 Task: Create a due date automation trigger when advanced on, 2 working days before a card is due add fields with custom field "Resume" set to a number lower or equal to 1 and lower or equal to 10 at 11:00 AM.
Action: Mouse moved to (1377, 111)
Screenshot: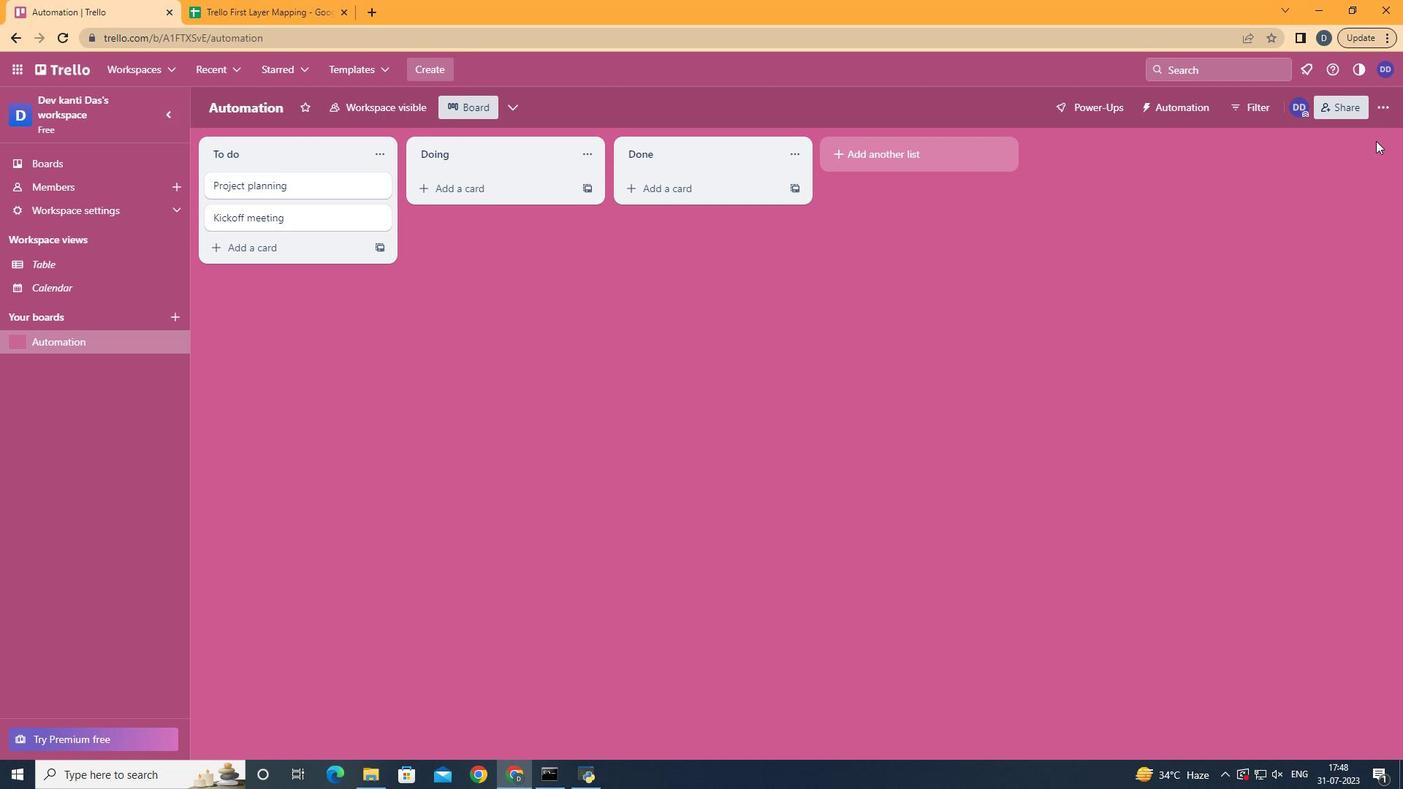 
Action: Mouse pressed left at (1377, 111)
Screenshot: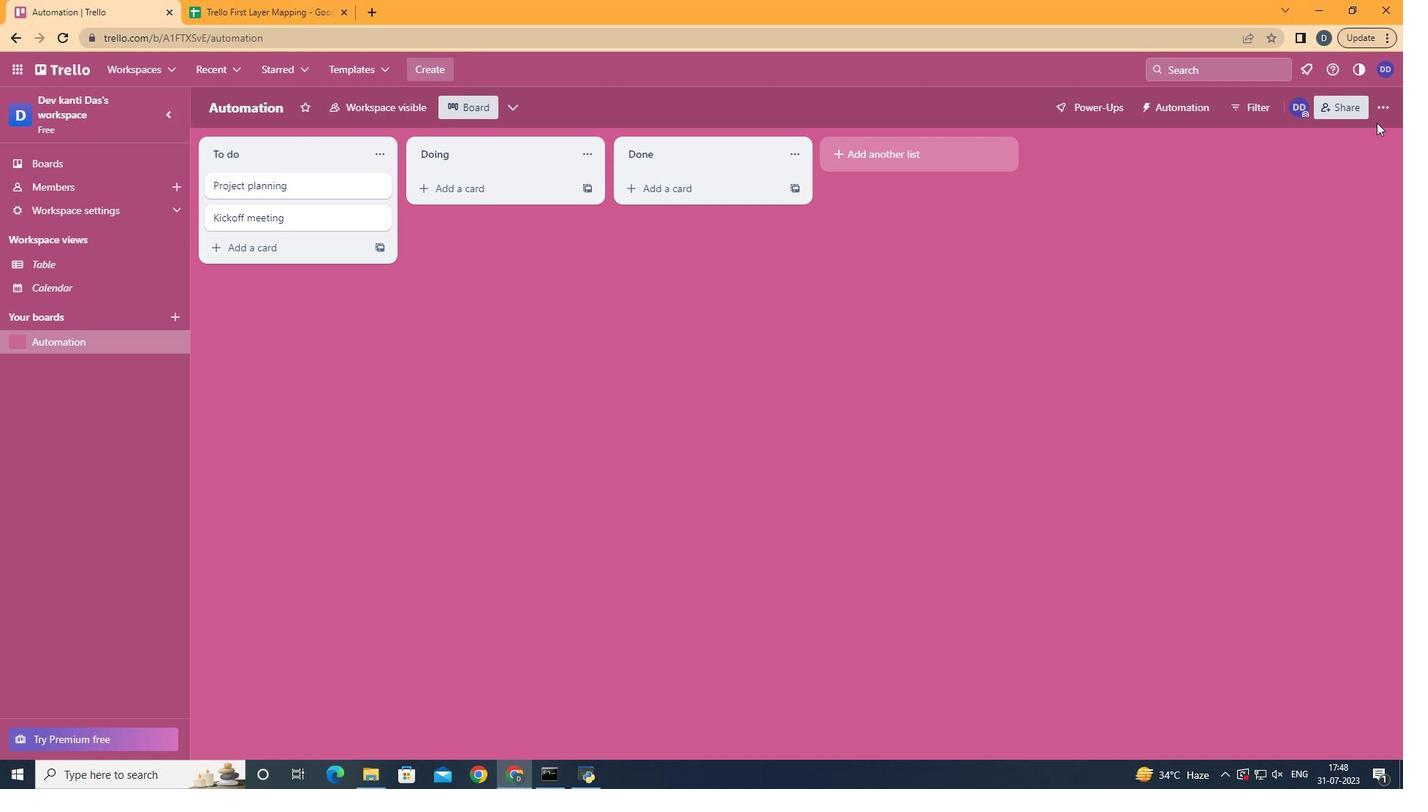 
Action: Mouse moved to (1287, 298)
Screenshot: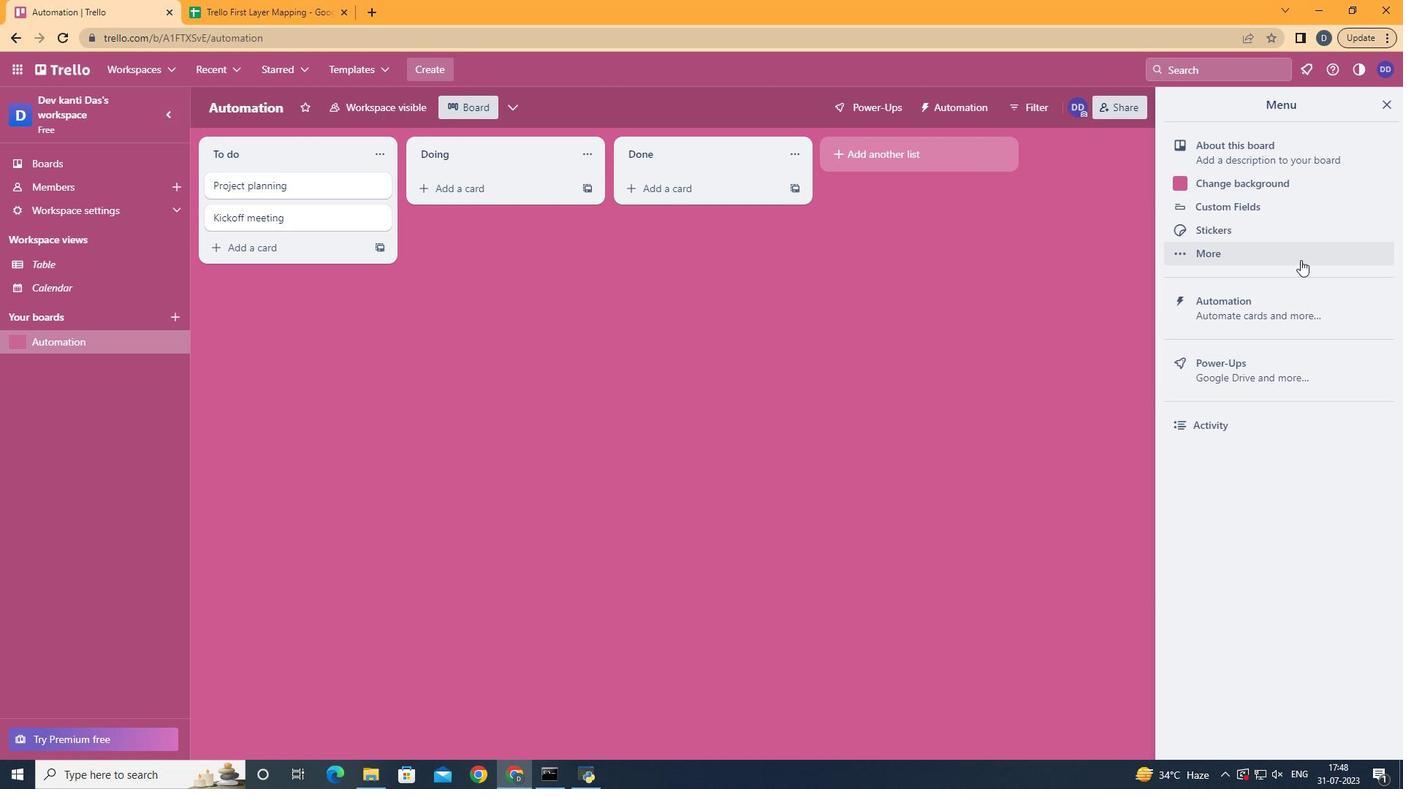 
Action: Mouse pressed left at (1287, 298)
Screenshot: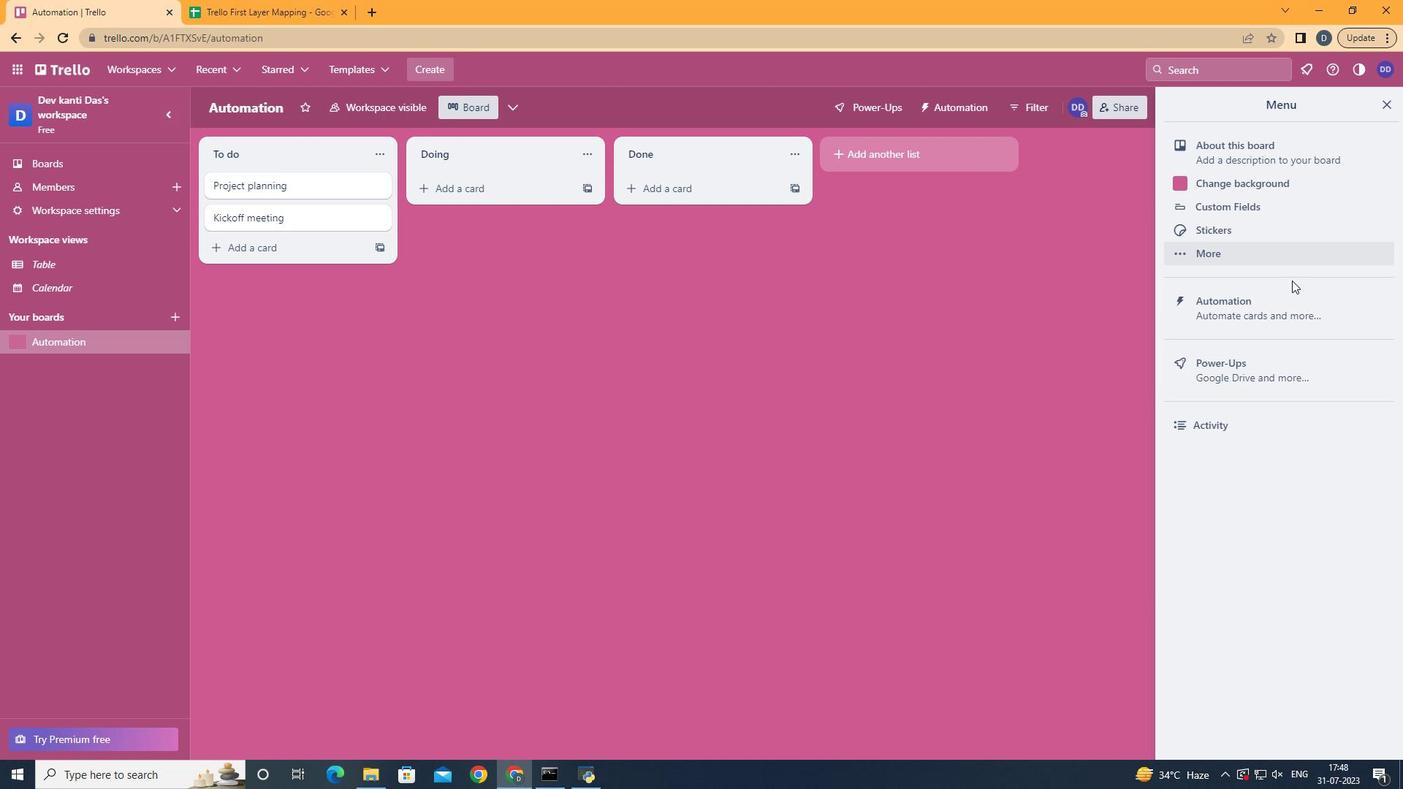 
Action: Mouse moved to (277, 304)
Screenshot: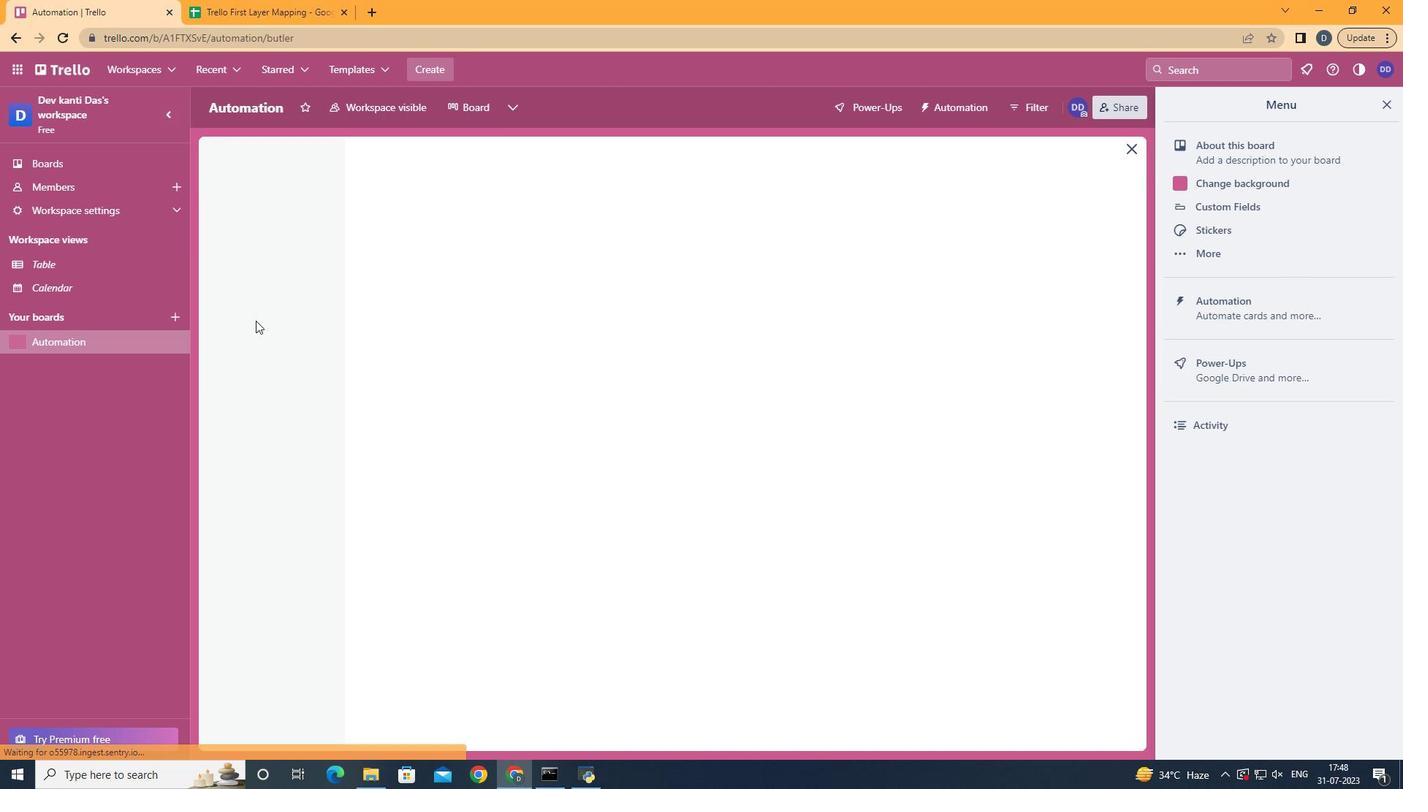 
Action: Mouse pressed left at (277, 304)
Screenshot: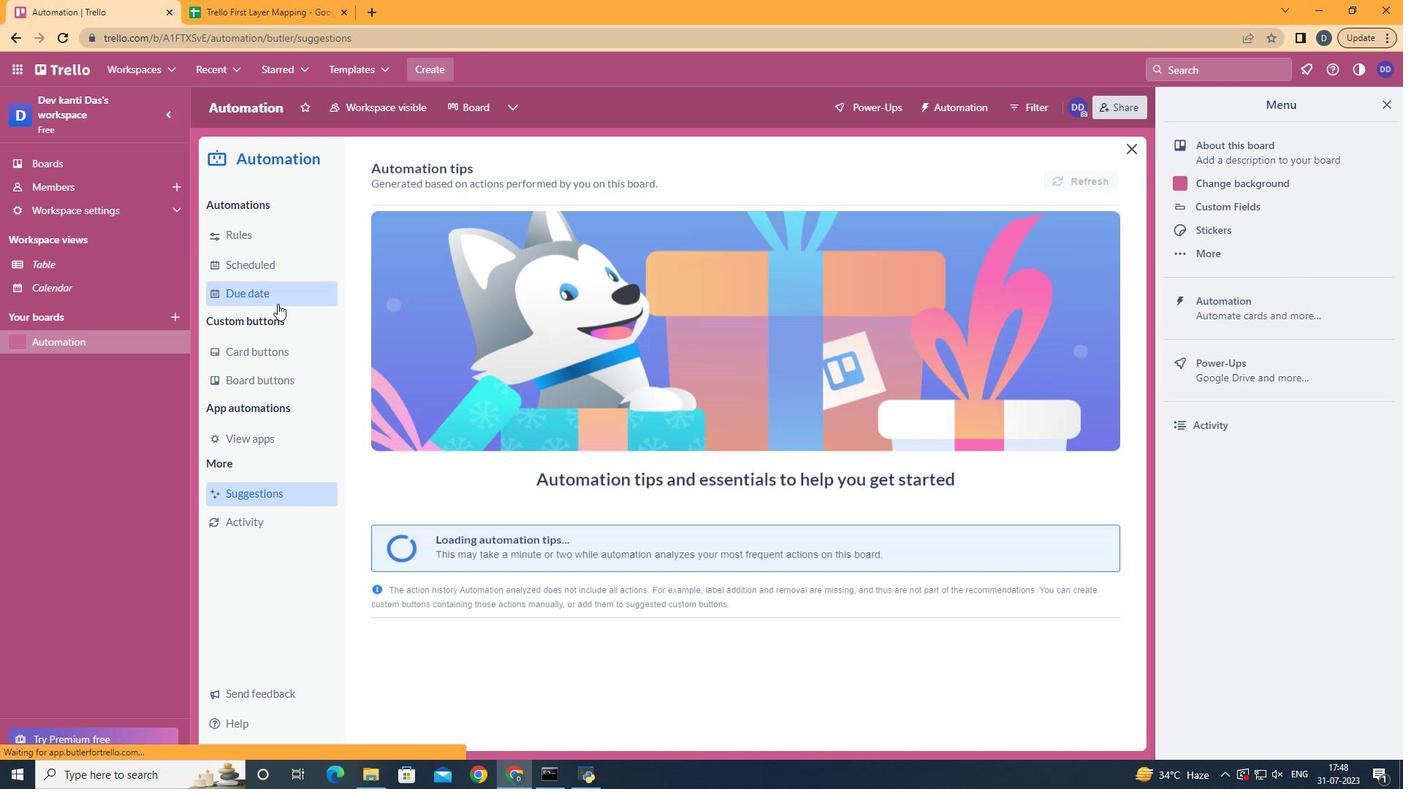 
Action: Mouse moved to (1031, 175)
Screenshot: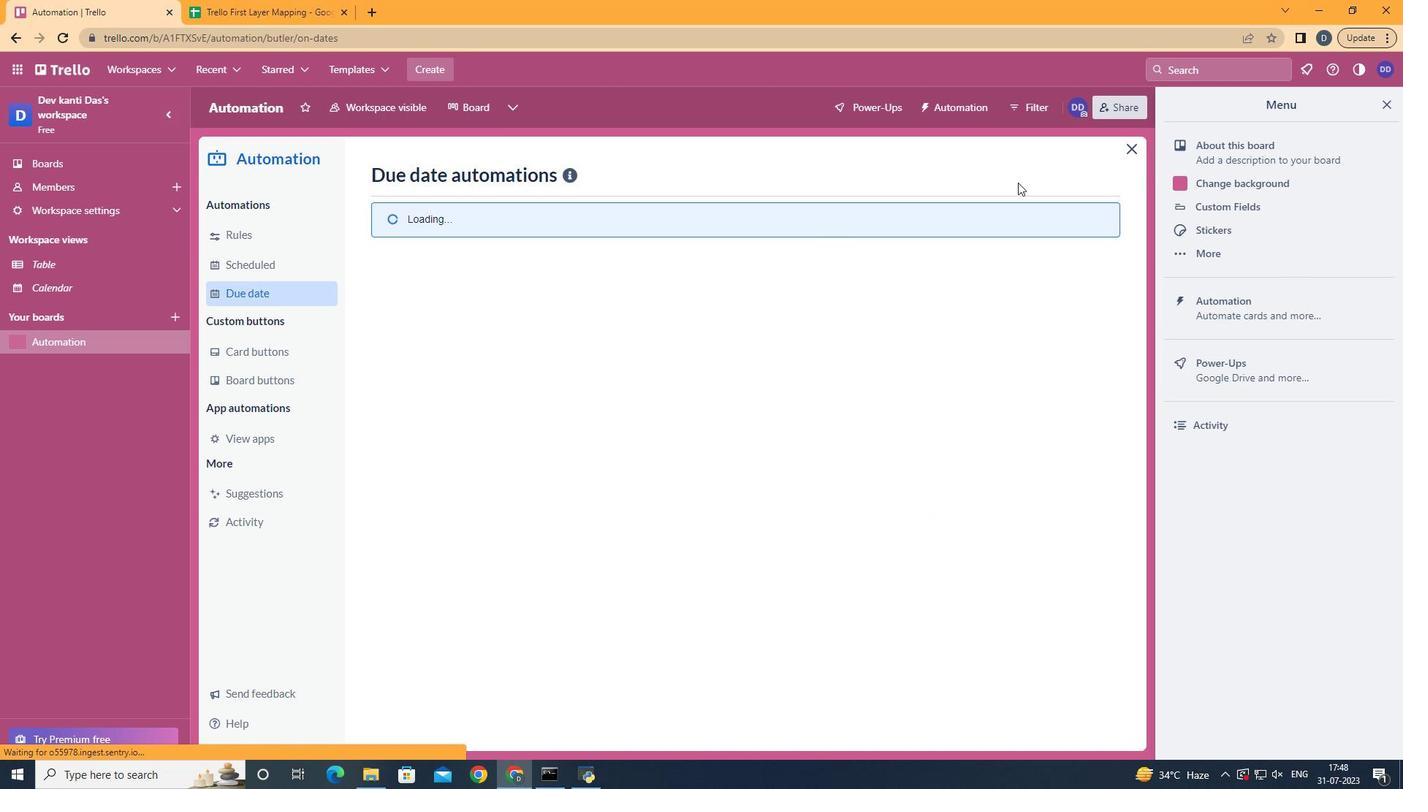 
Action: Mouse pressed left at (1031, 175)
Screenshot: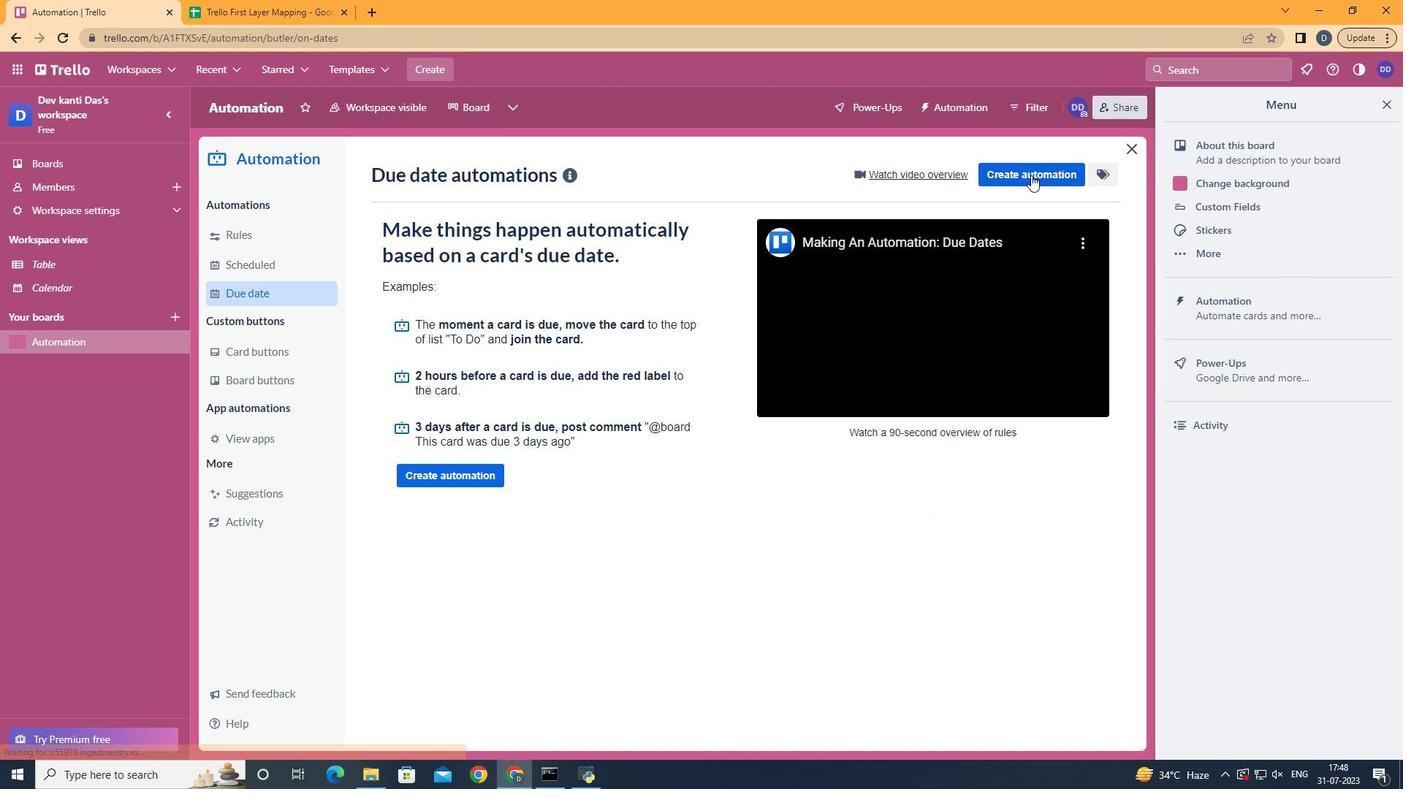
Action: Mouse moved to (768, 314)
Screenshot: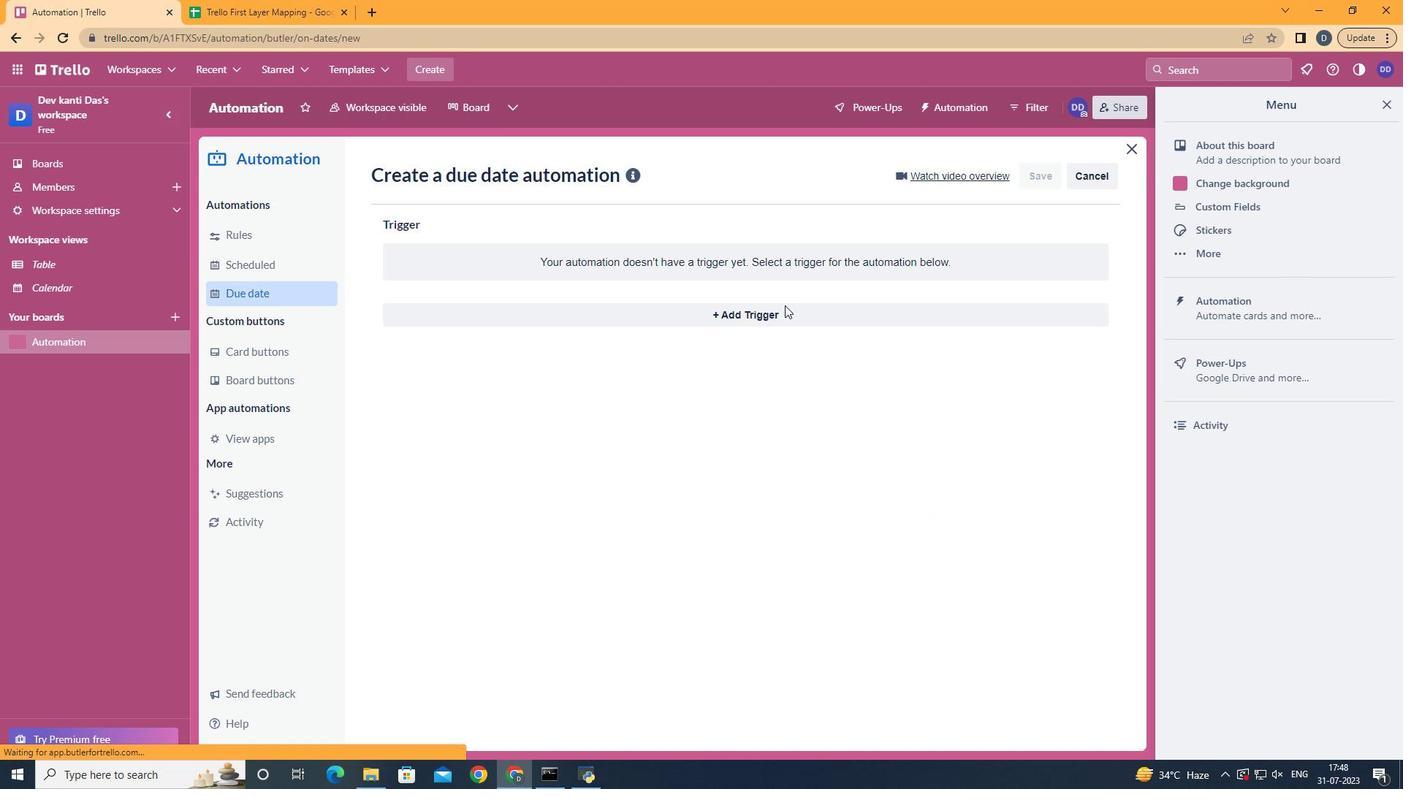 
Action: Mouse pressed left at (768, 314)
Screenshot: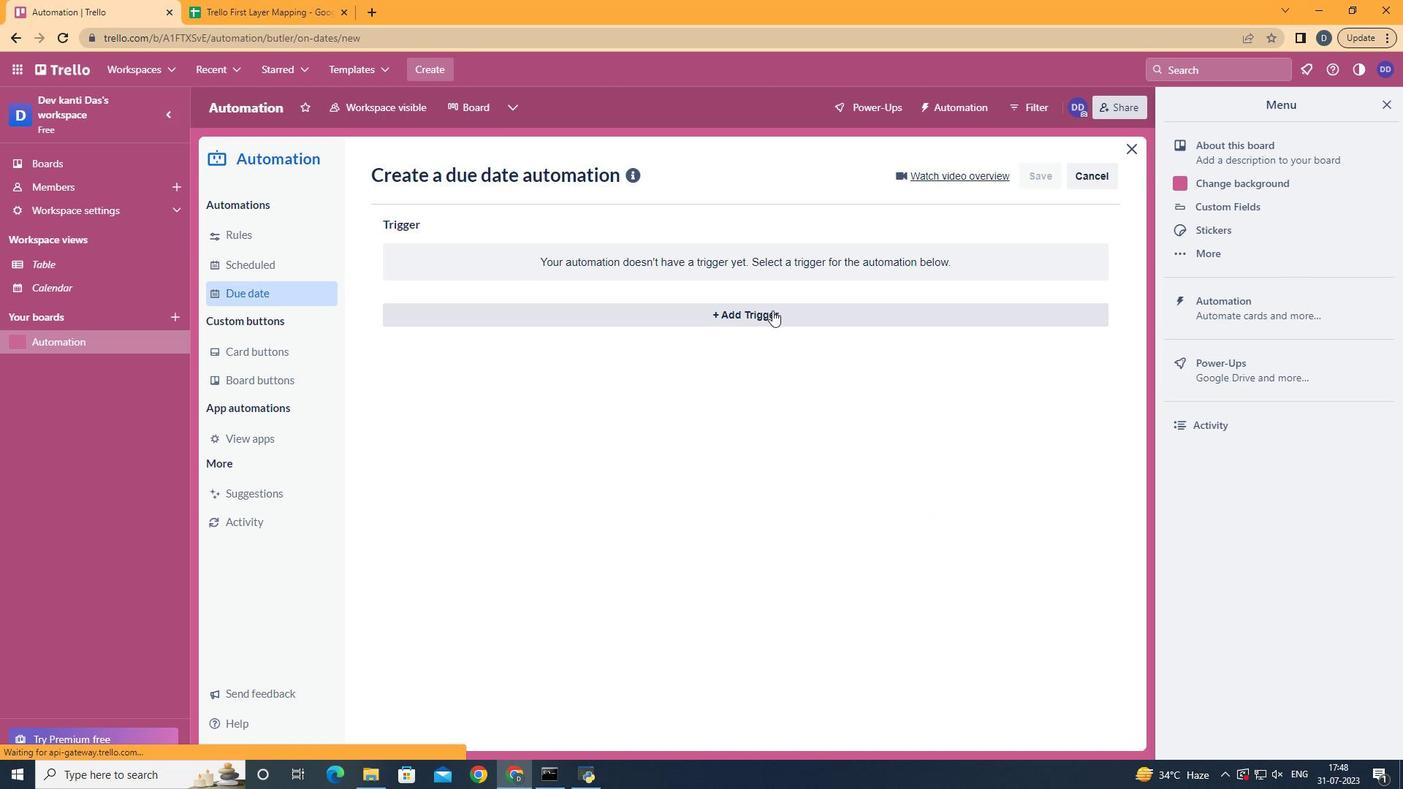 
Action: Mouse moved to (477, 602)
Screenshot: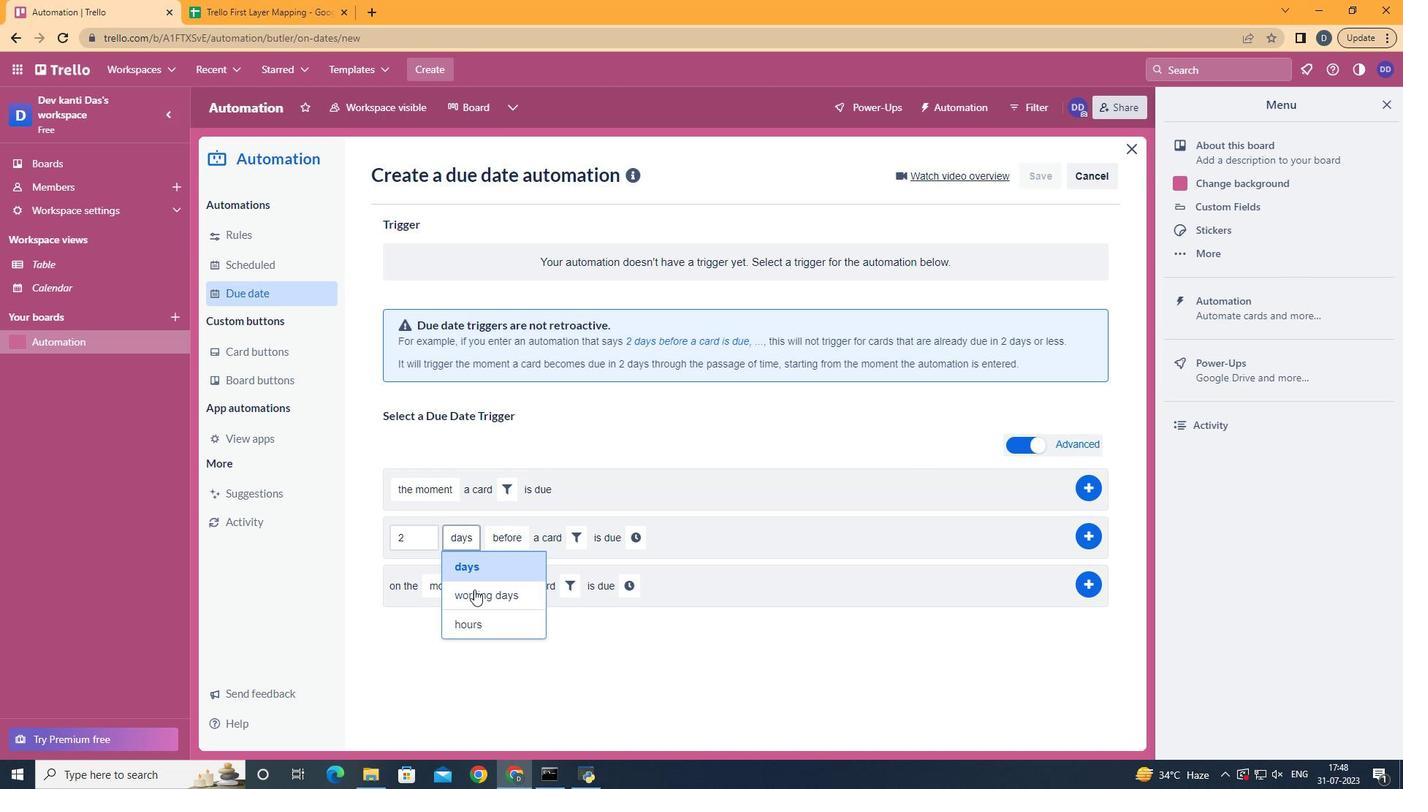 
Action: Mouse pressed left at (477, 602)
Screenshot: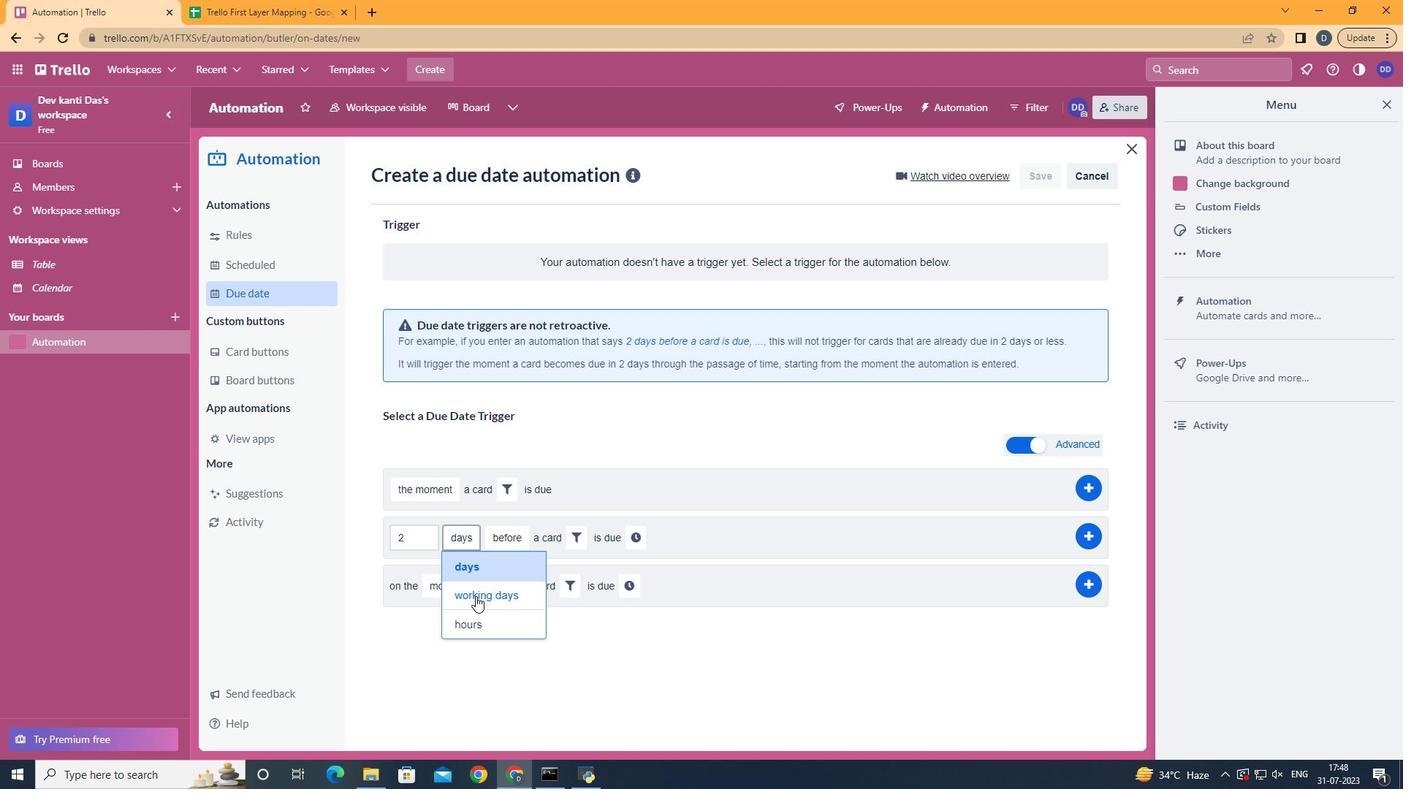
Action: Mouse moved to (622, 545)
Screenshot: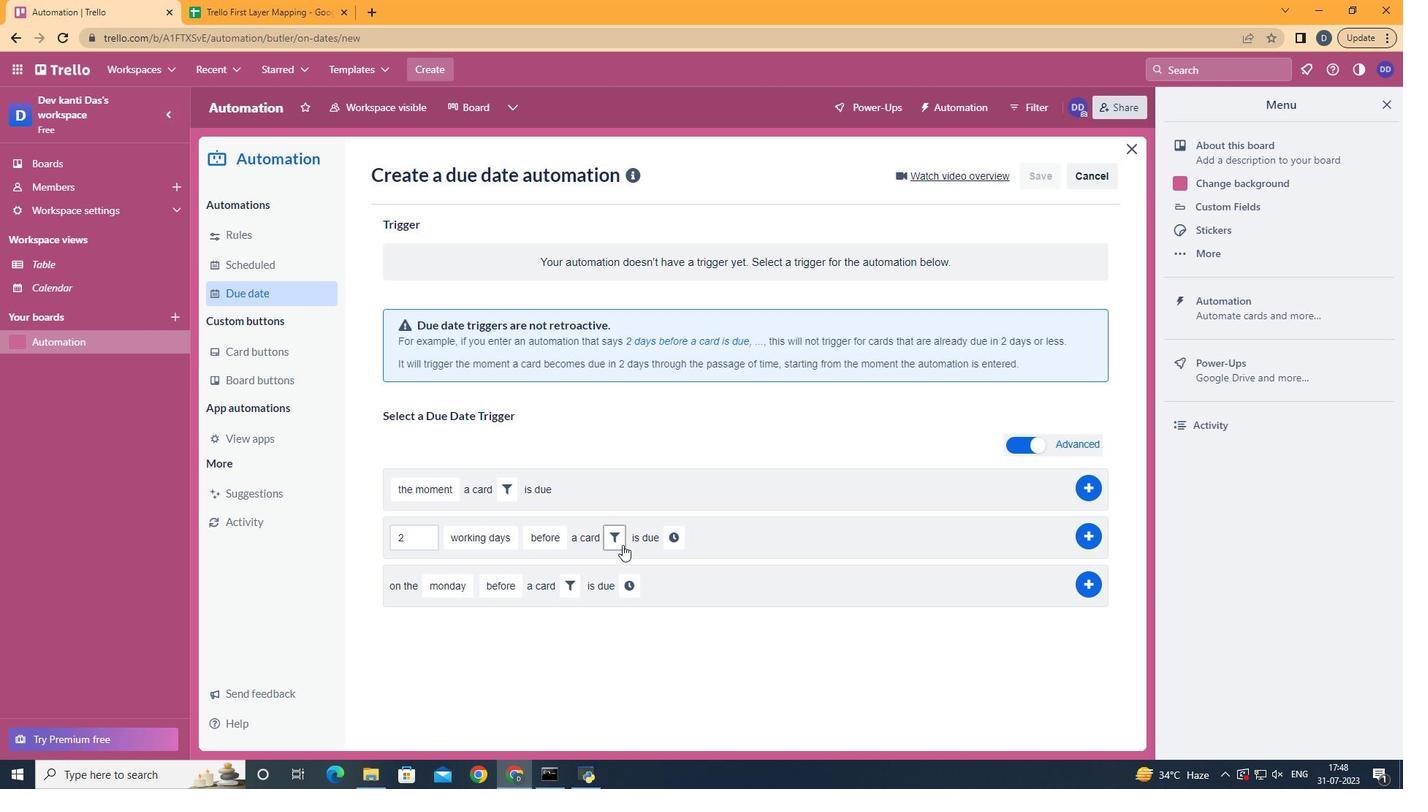 
Action: Mouse pressed left at (622, 545)
Screenshot: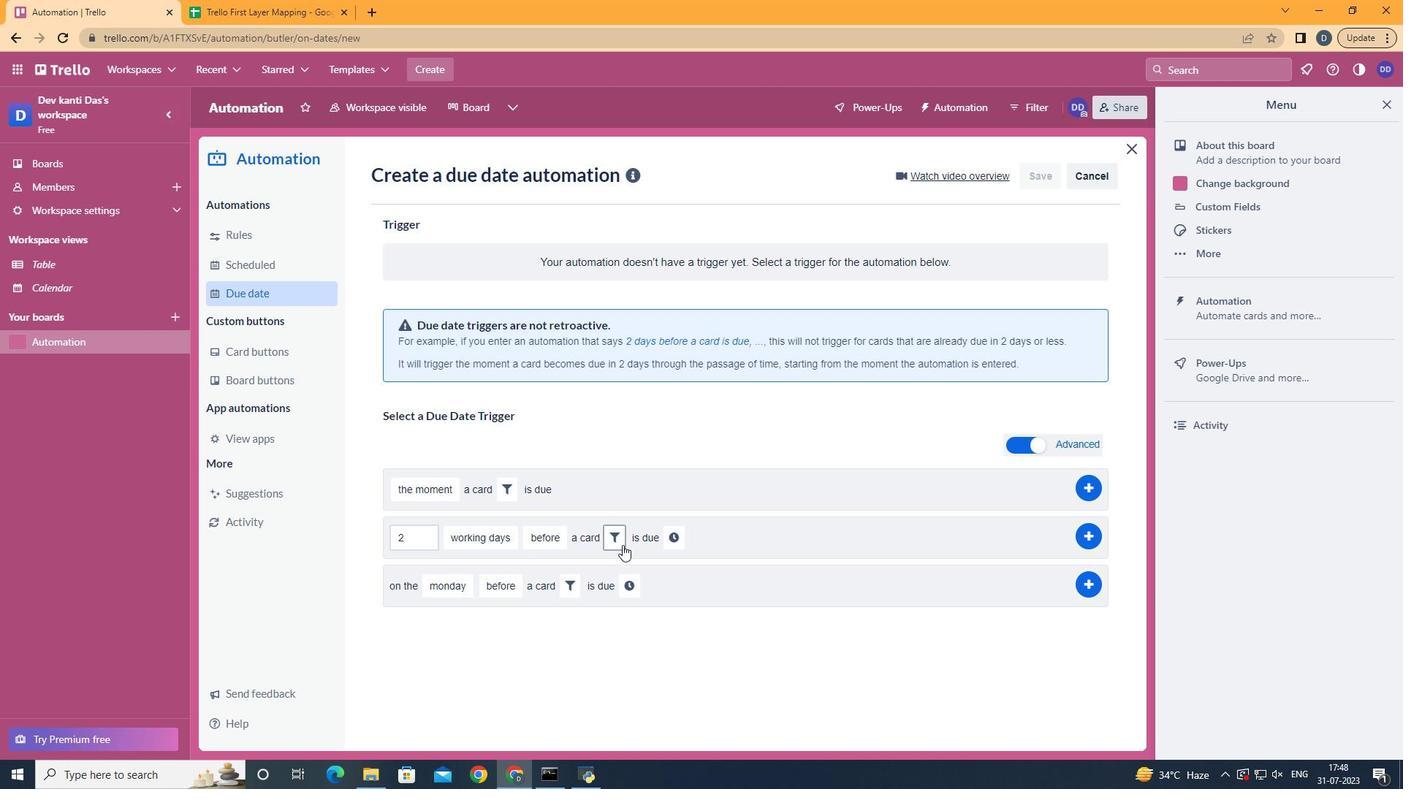 
Action: Mouse moved to (848, 572)
Screenshot: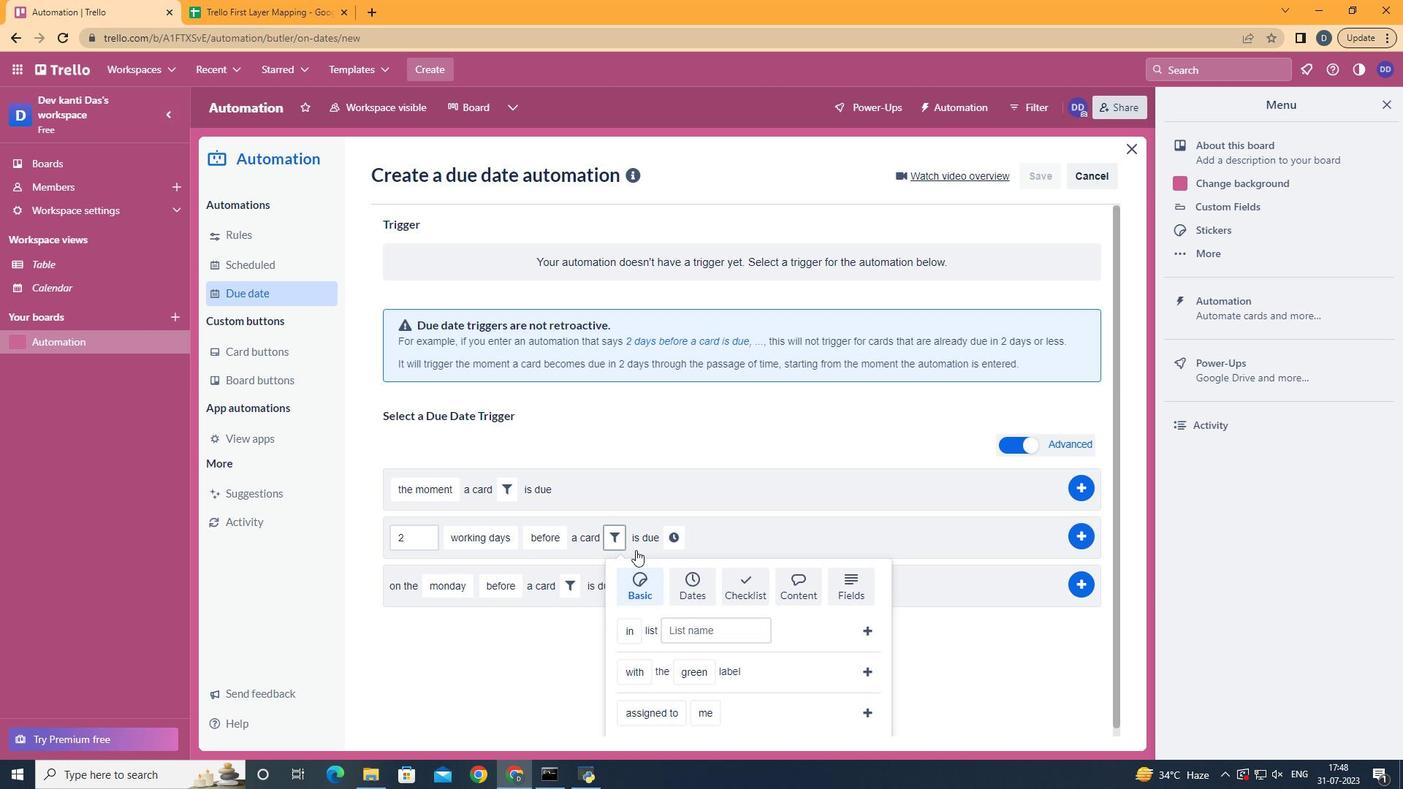
Action: Mouse pressed left at (848, 572)
Screenshot: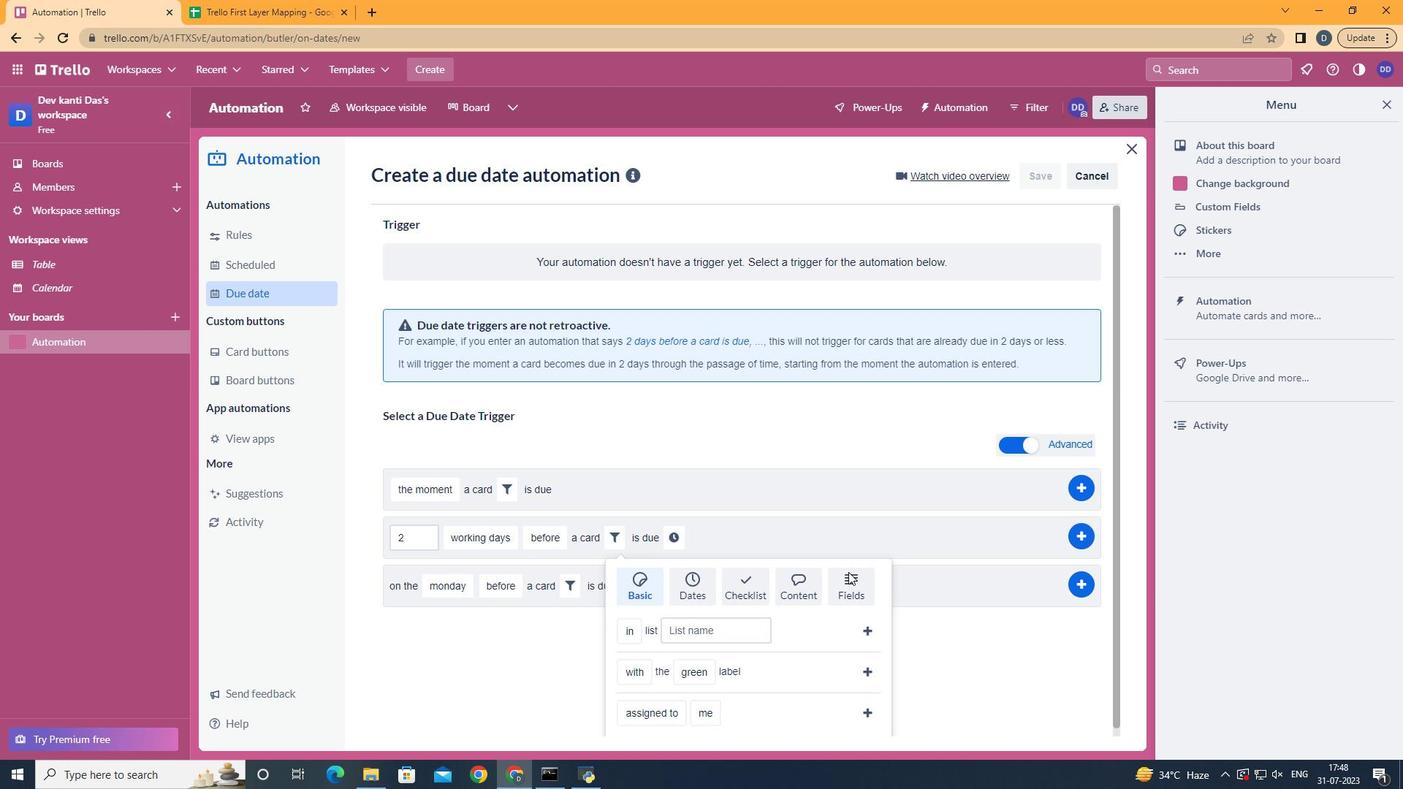 
Action: Mouse scrolled (848, 571) with delta (0, 0)
Screenshot: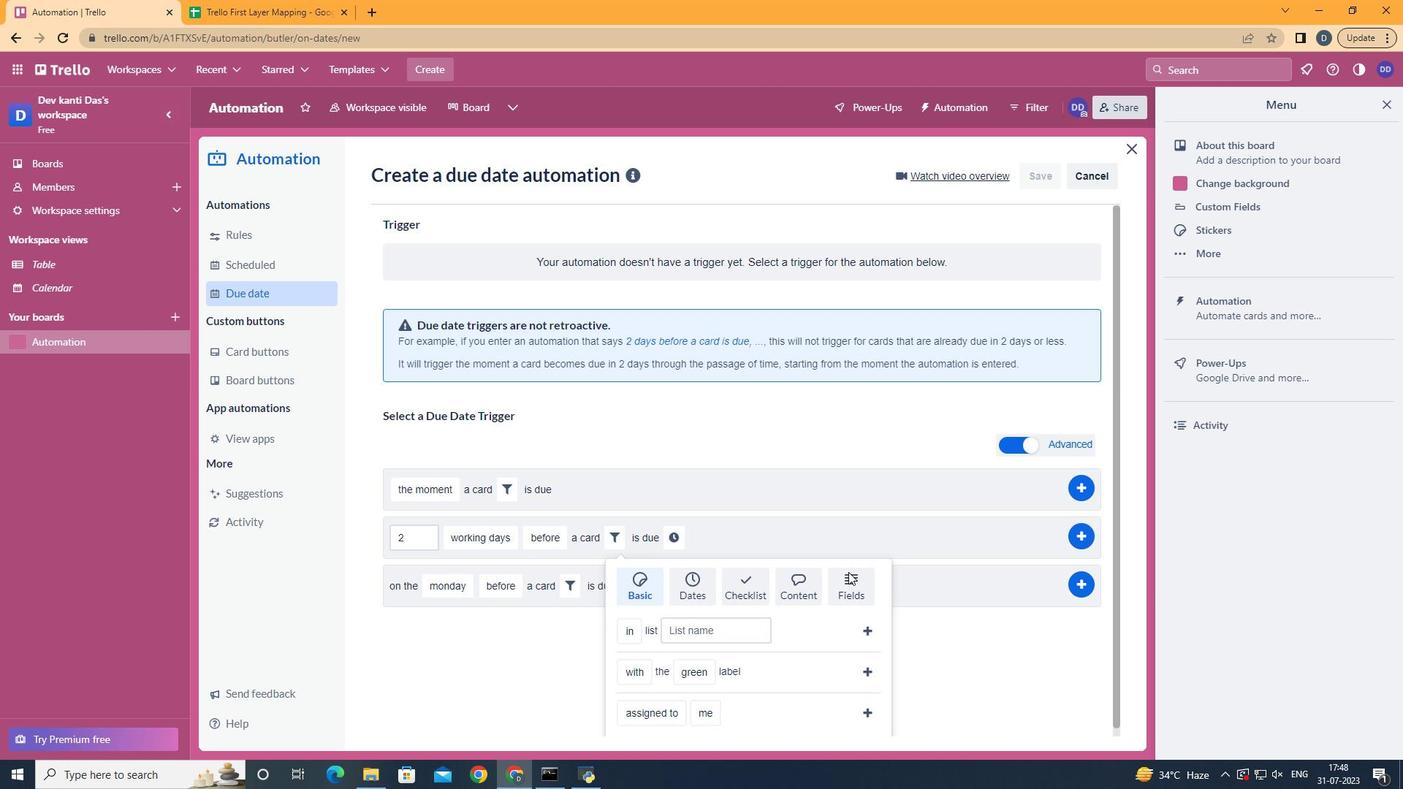
Action: Mouse scrolled (848, 571) with delta (0, 0)
Screenshot: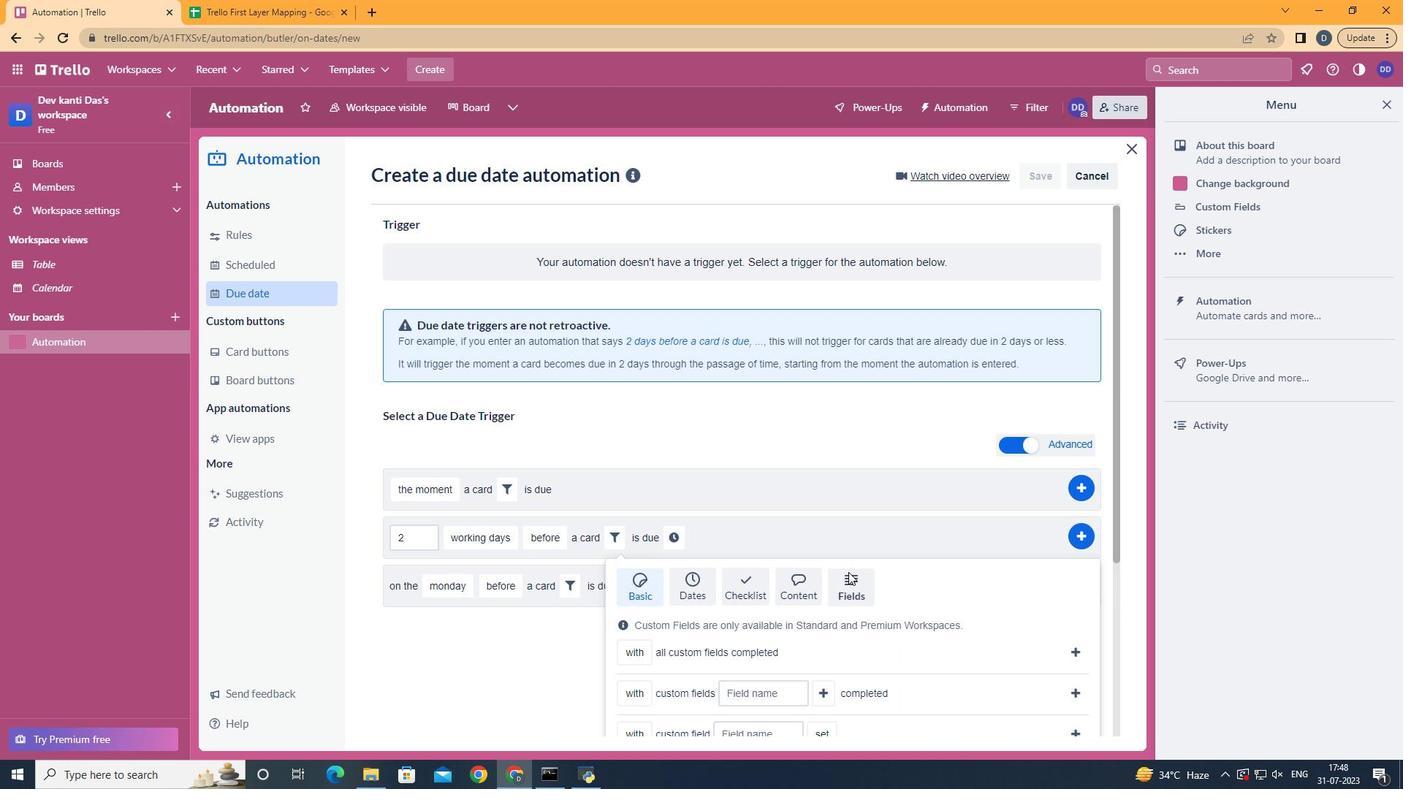 
Action: Mouse scrolled (848, 571) with delta (0, 0)
Screenshot: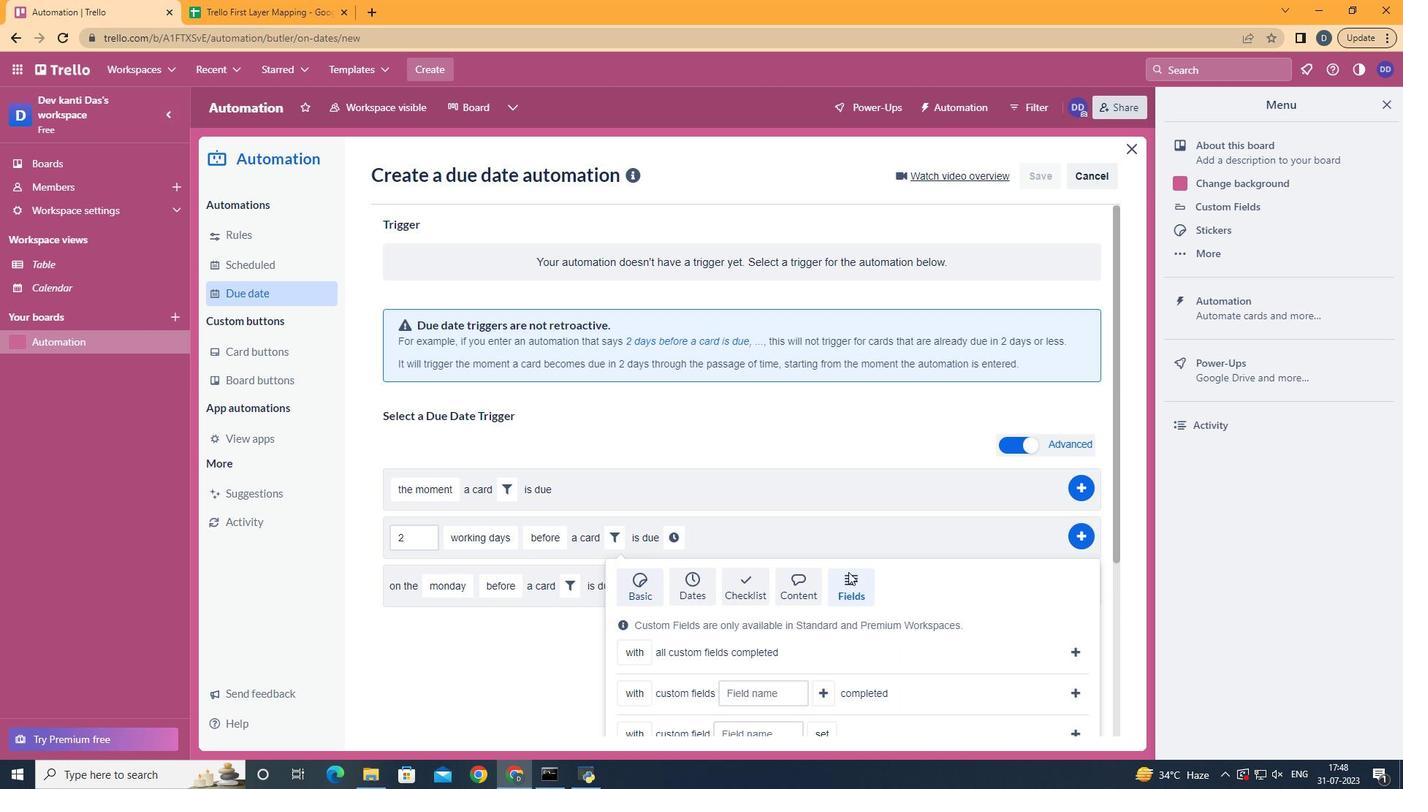 
Action: Mouse scrolled (848, 571) with delta (0, 0)
Screenshot: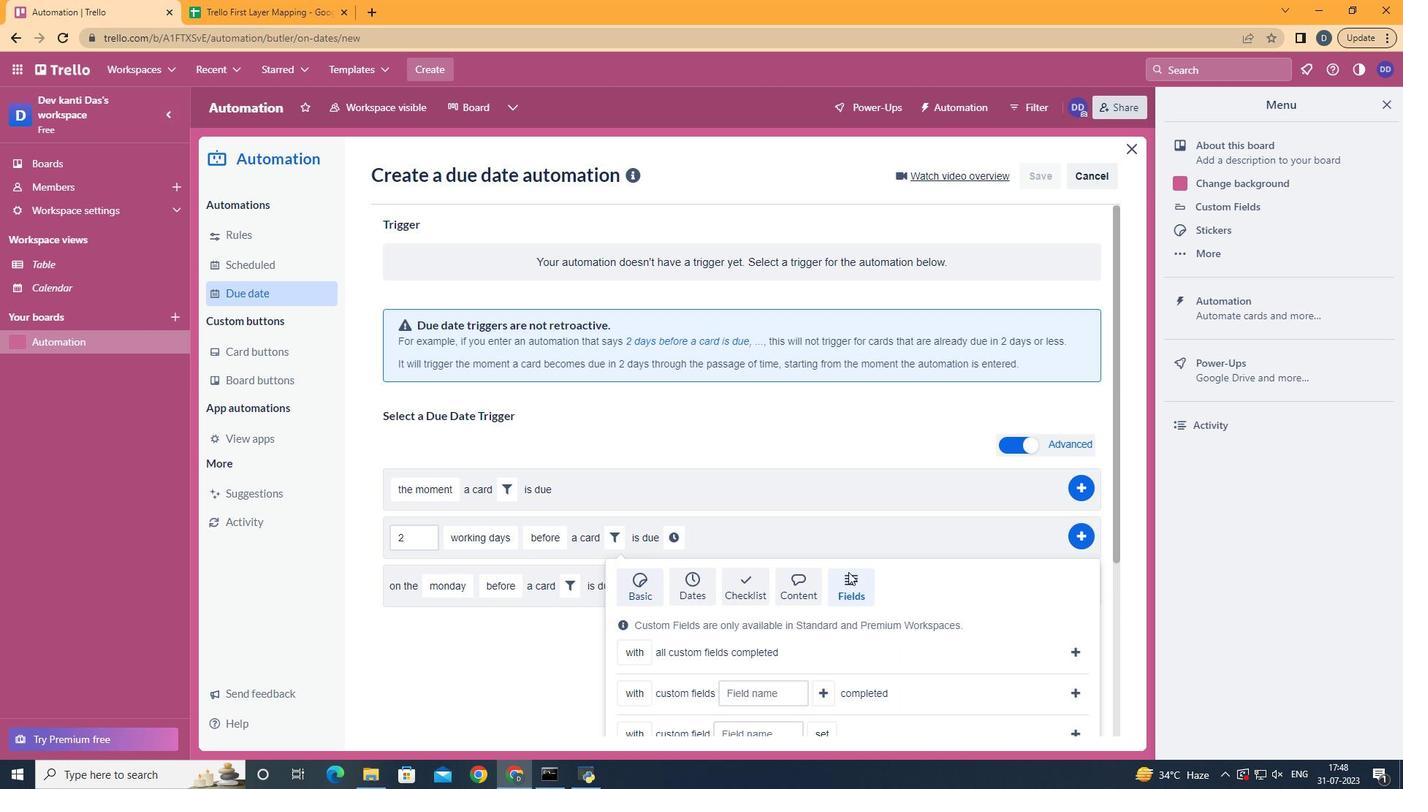 
Action: Mouse scrolled (848, 571) with delta (0, 0)
Screenshot: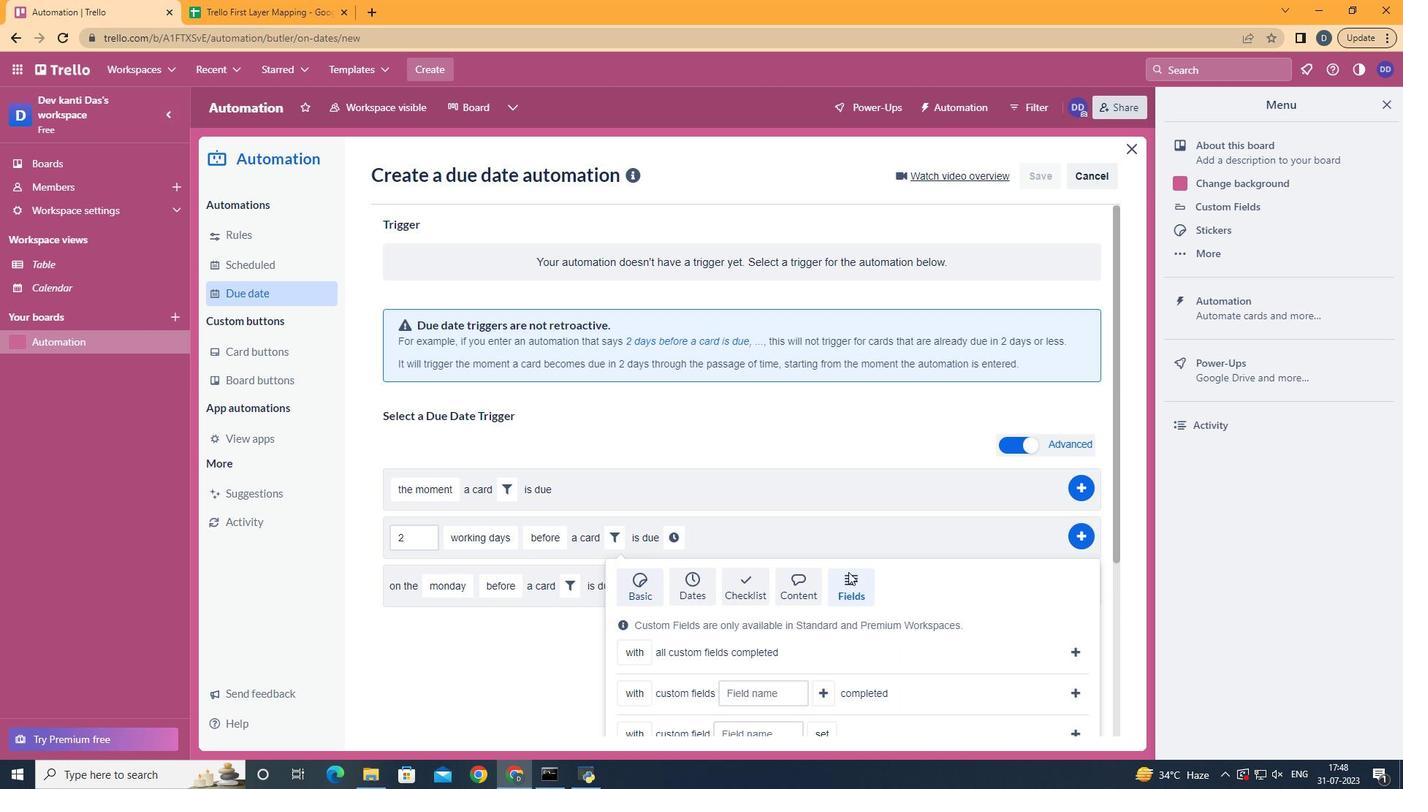 
Action: Mouse moved to (854, 567)
Screenshot: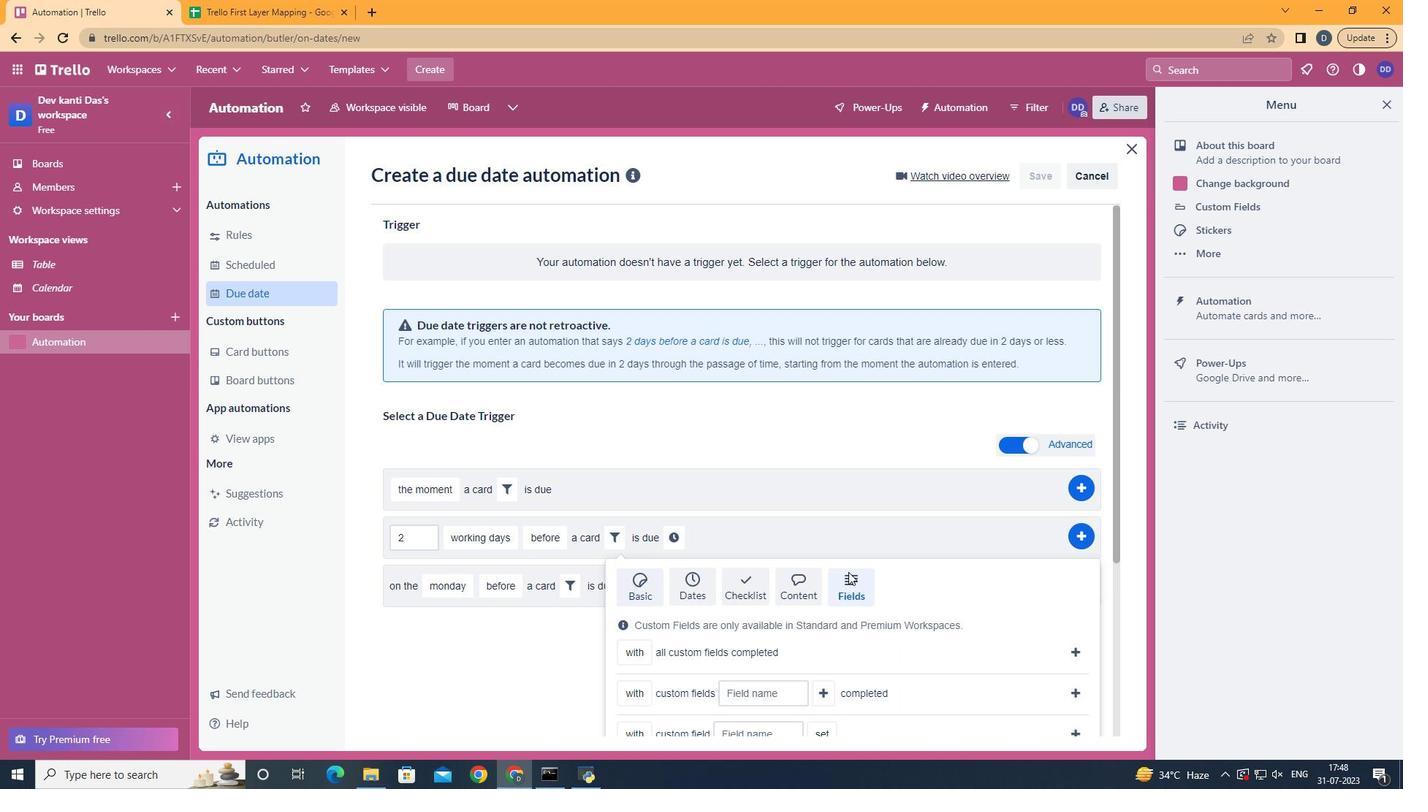
Action: Mouse scrolled (854, 566) with delta (0, 0)
Screenshot: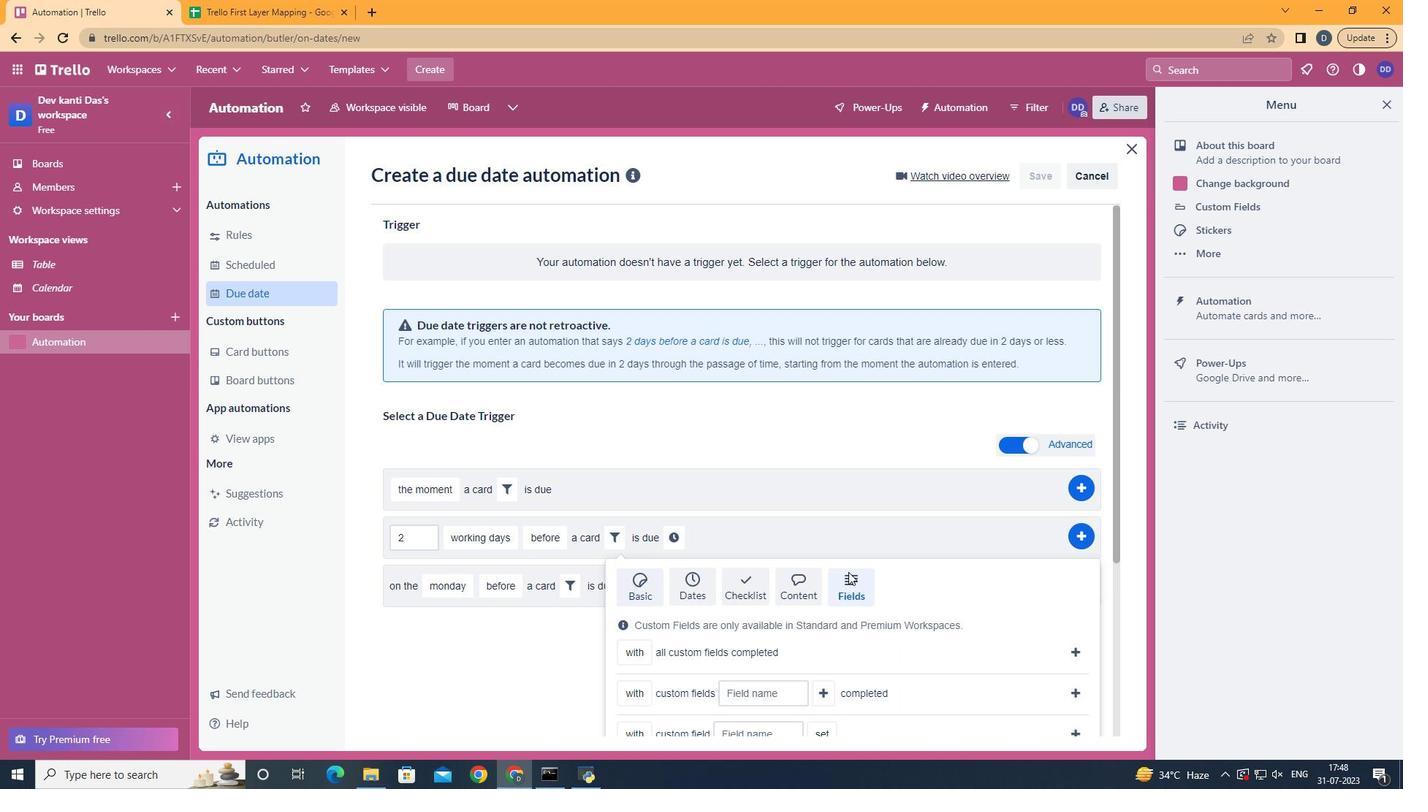 
Action: Mouse moved to (768, 594)
Screenshot: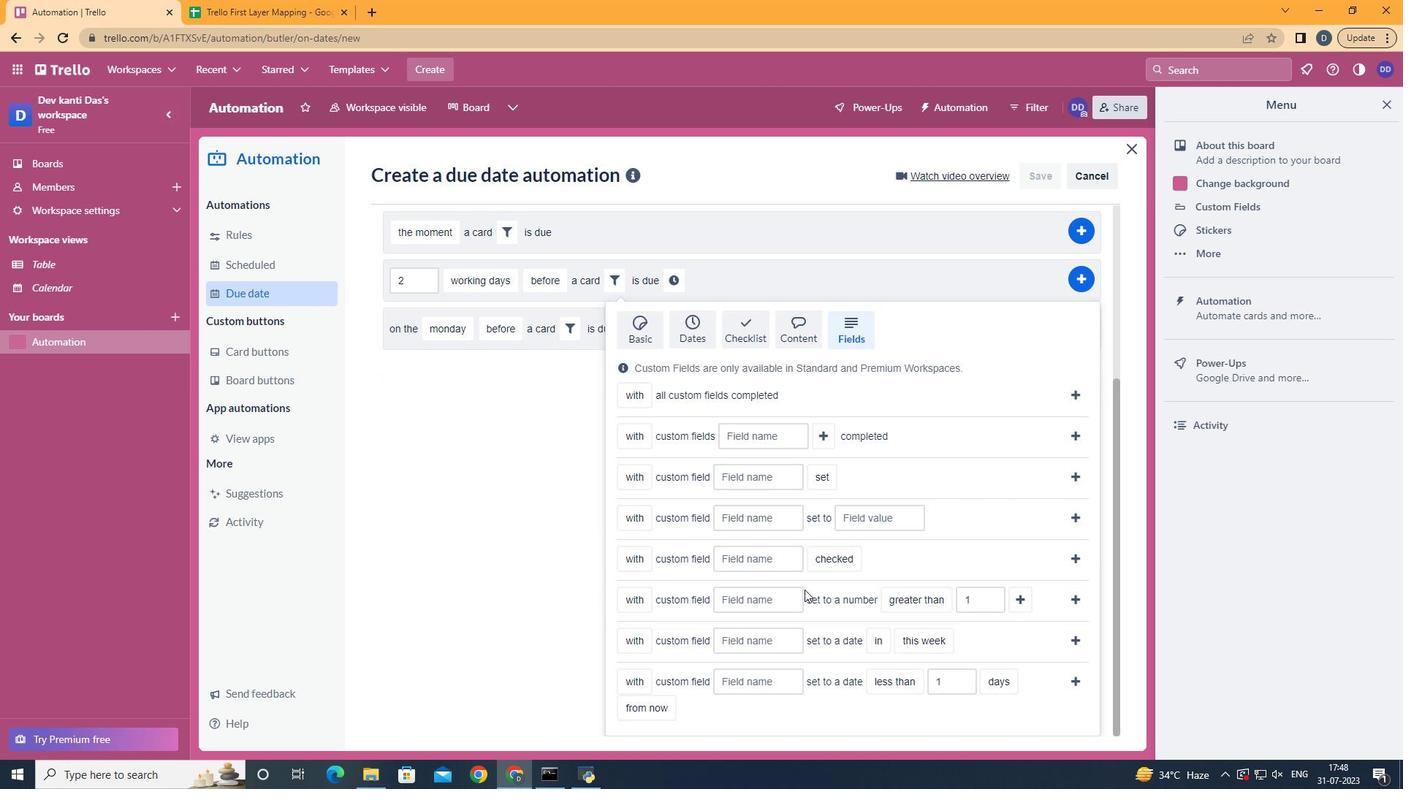 
Action: Mouse pressed left at (768, 594)
Screenshot: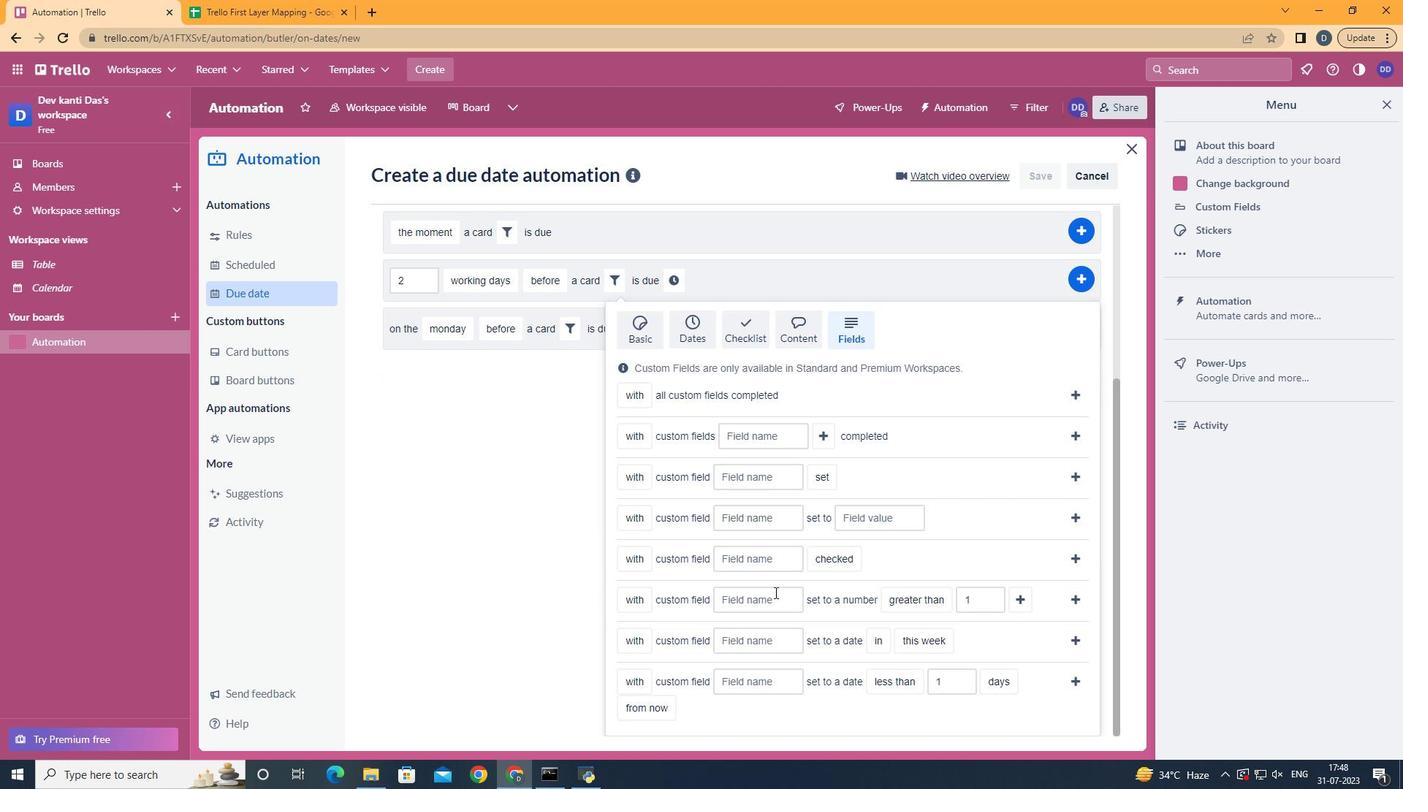 
Action: Key pressed <Key.shift>Resume
Screenshot: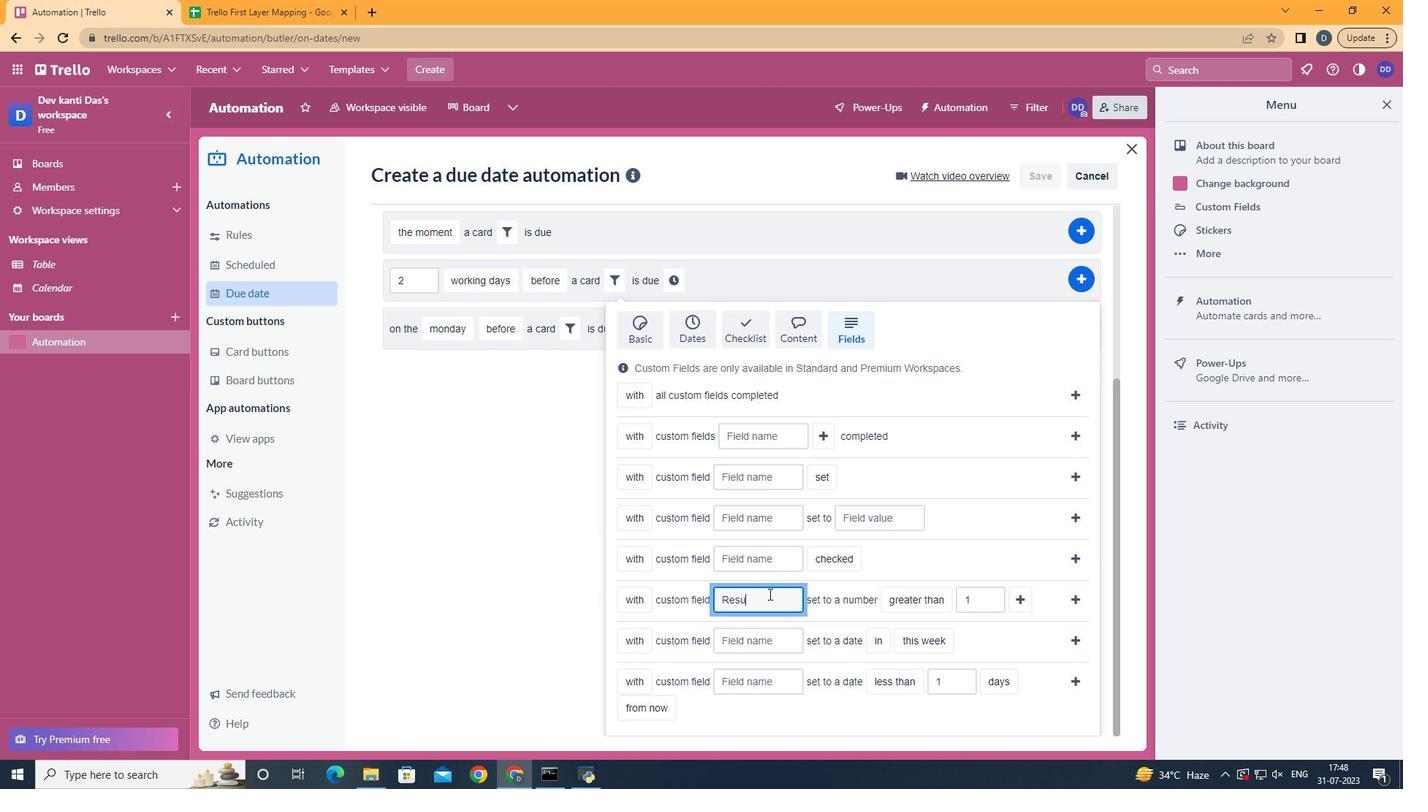 
Action: Mouse moved to (928, 712)
Screenshot: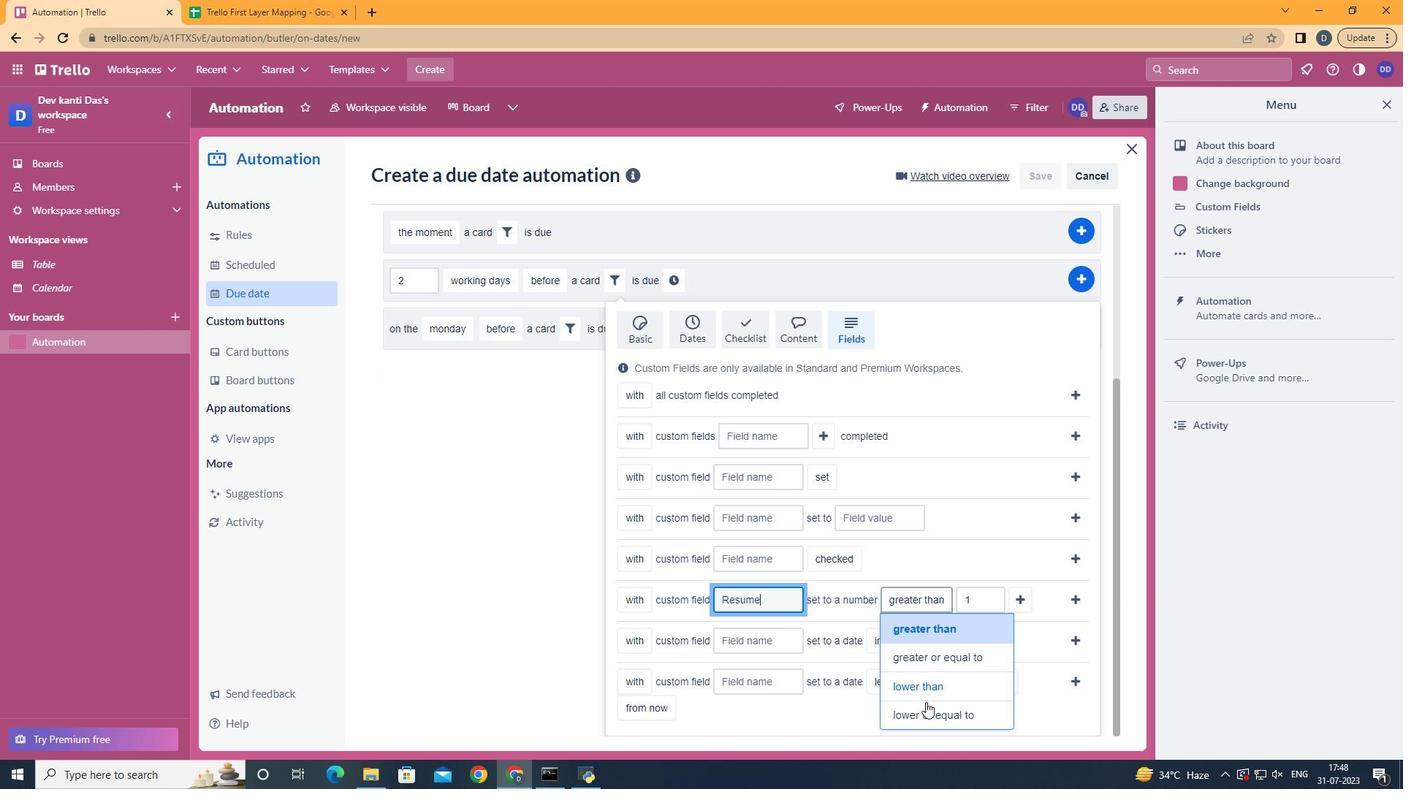 
Action: Mouse pressed left at (928, 712)
Screenshot: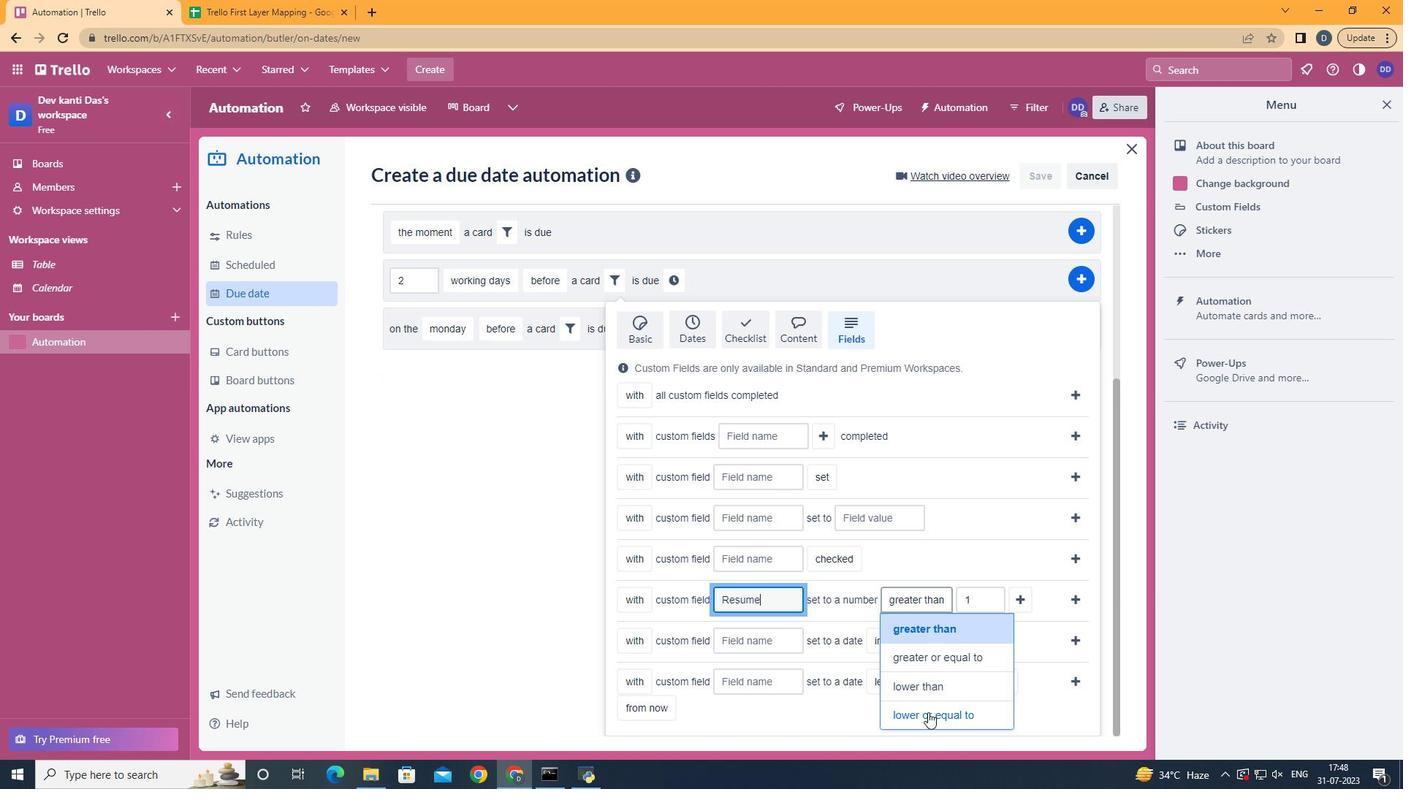 
Action: Mouse moved to (627, 629)
Screenshot: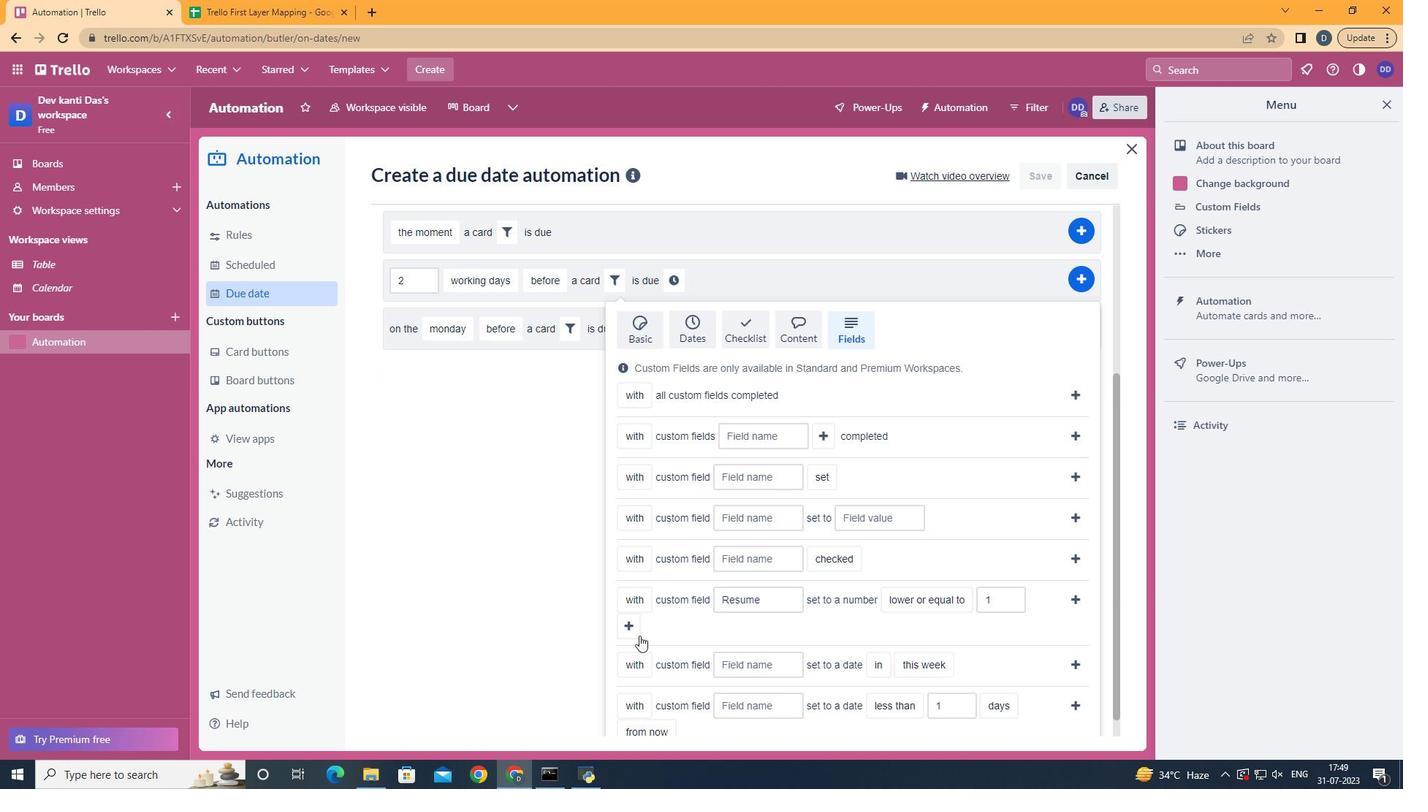
Action: Mouse pressed left at (627, 629)
Screenshot: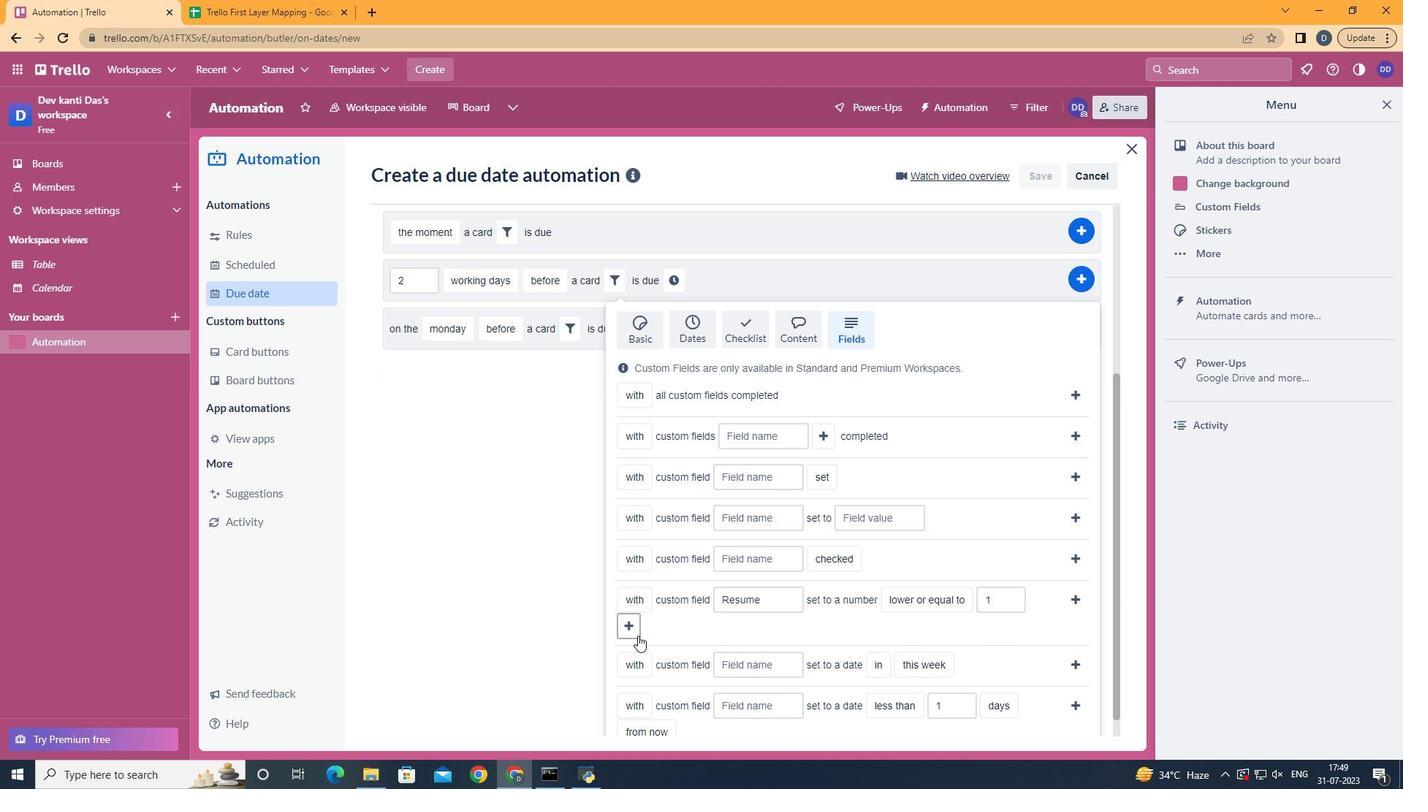 
Action: Mouse moved to (700, 548)
Screenshot: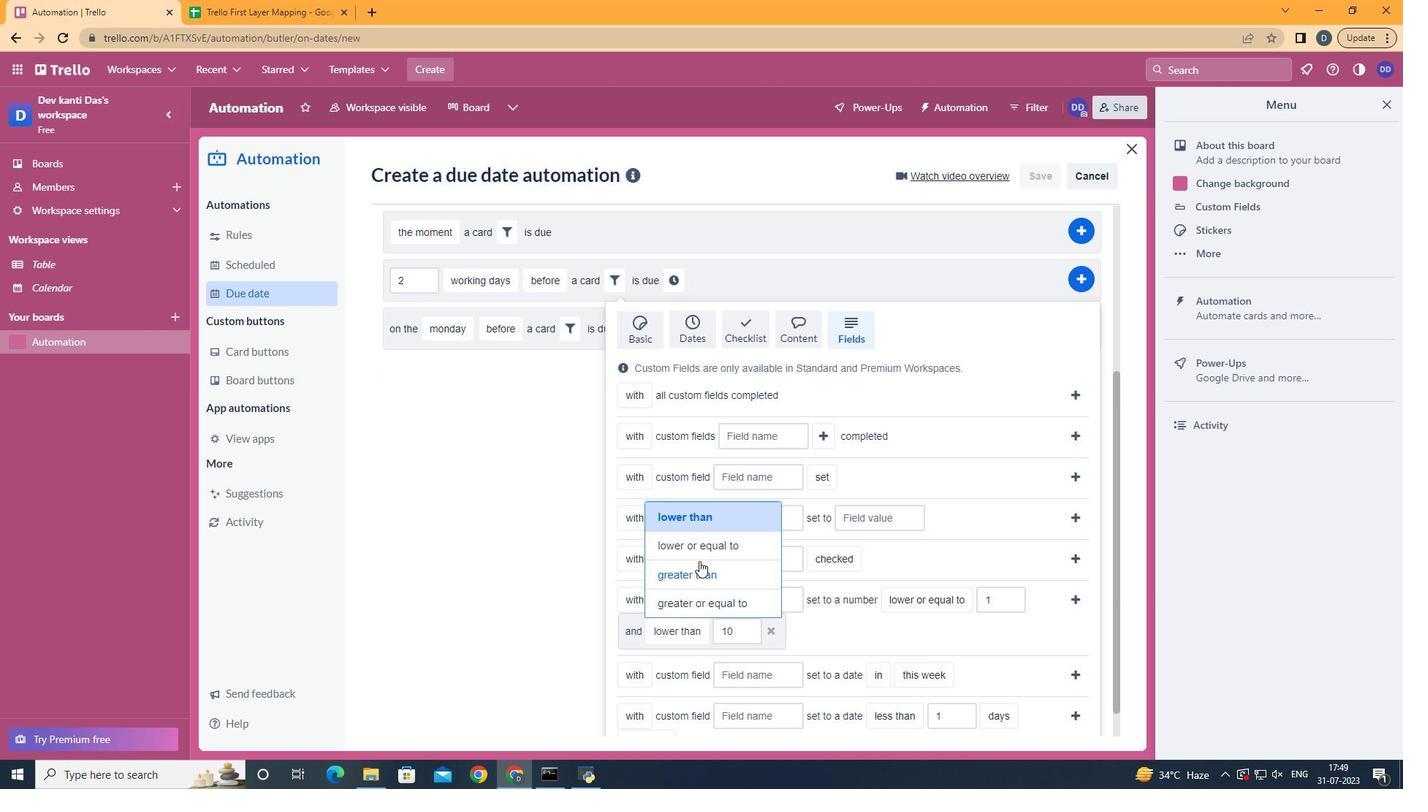 
Action: Mouse pressed left at (700, 548)
Screenshot: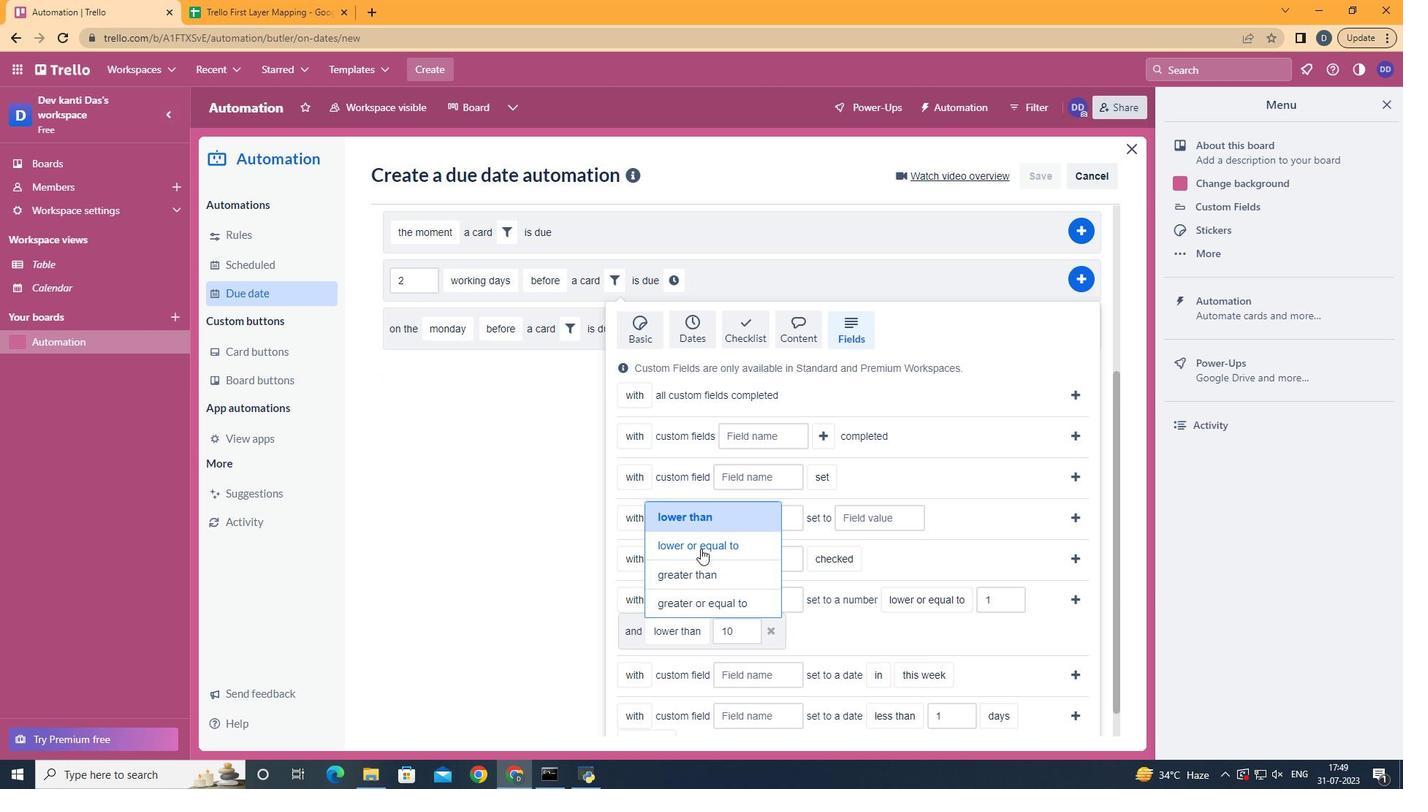 
Action: Mouse moved to (1073, 597)
Screenshot: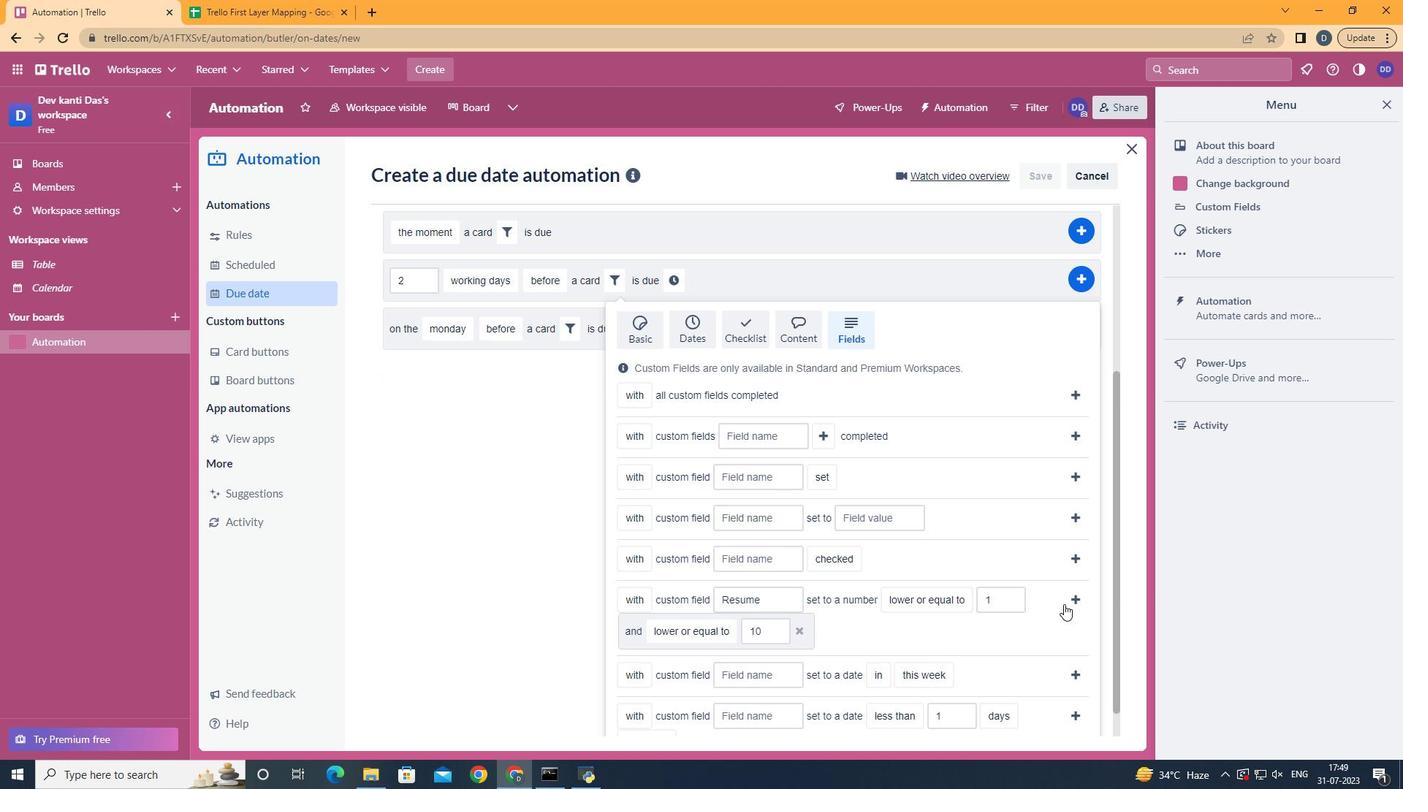 
Action: Mouse pressed left at (1073, 597)
Screenshot: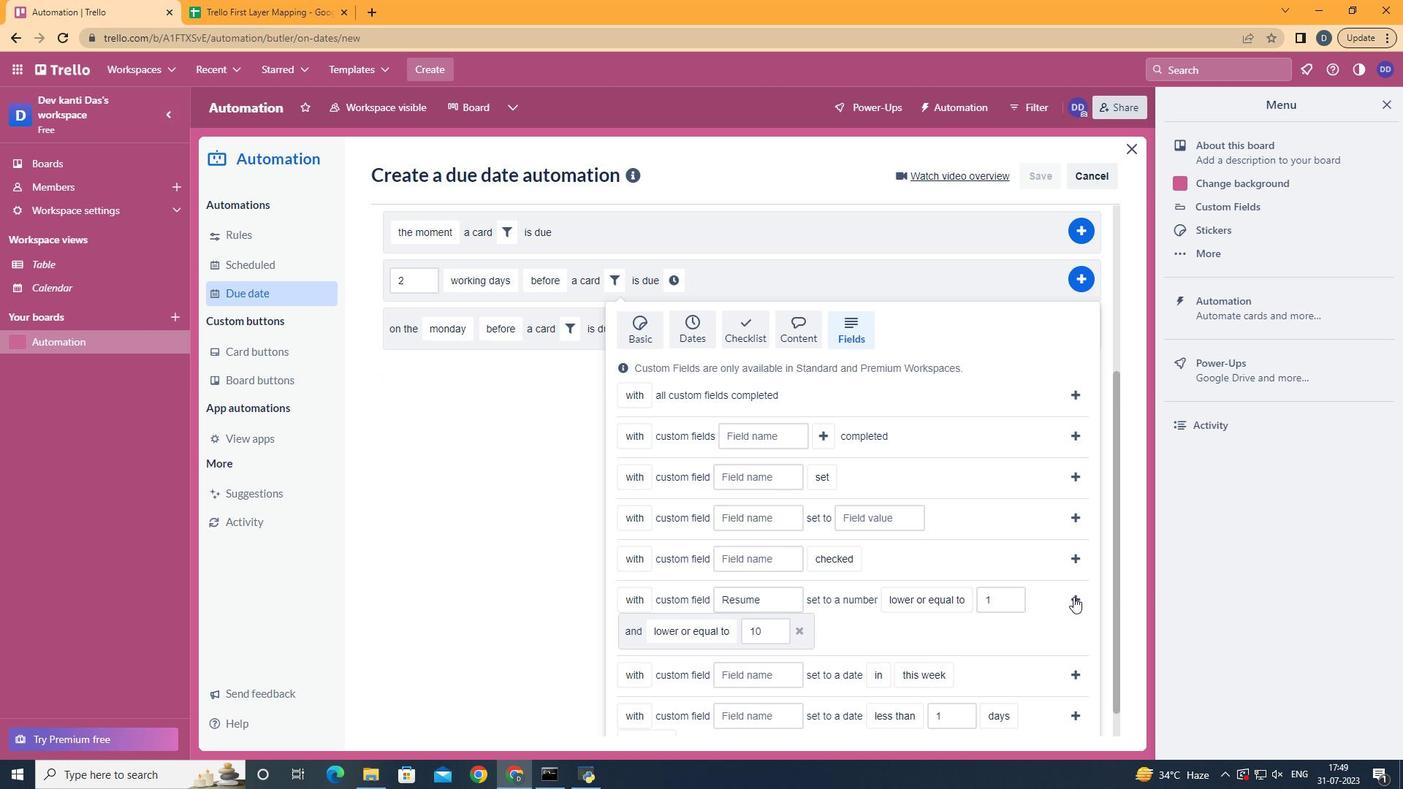 
Action: Mouse moved to (440, 570)
Screenshot: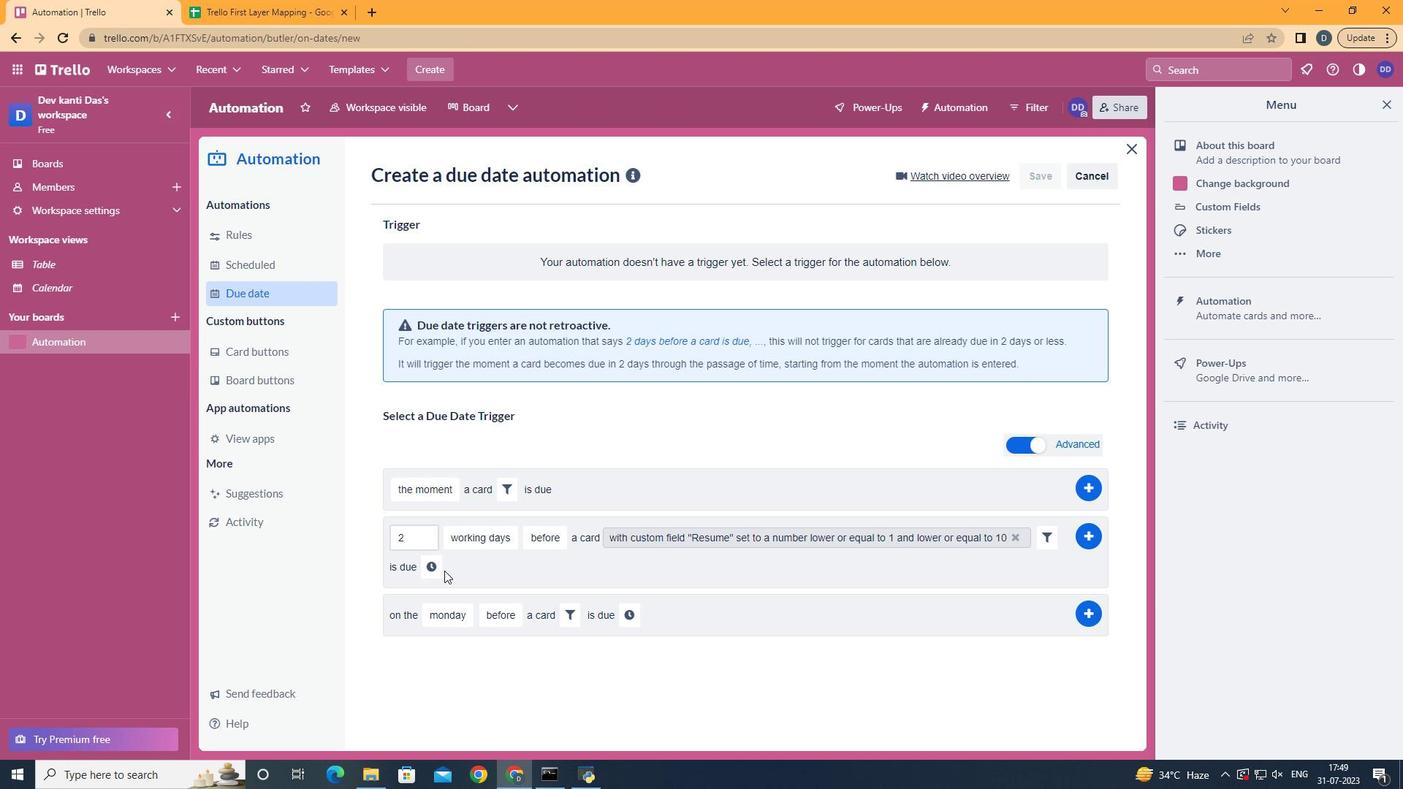 
Action: Mouse pressed left at (440, 570)
Screenshot: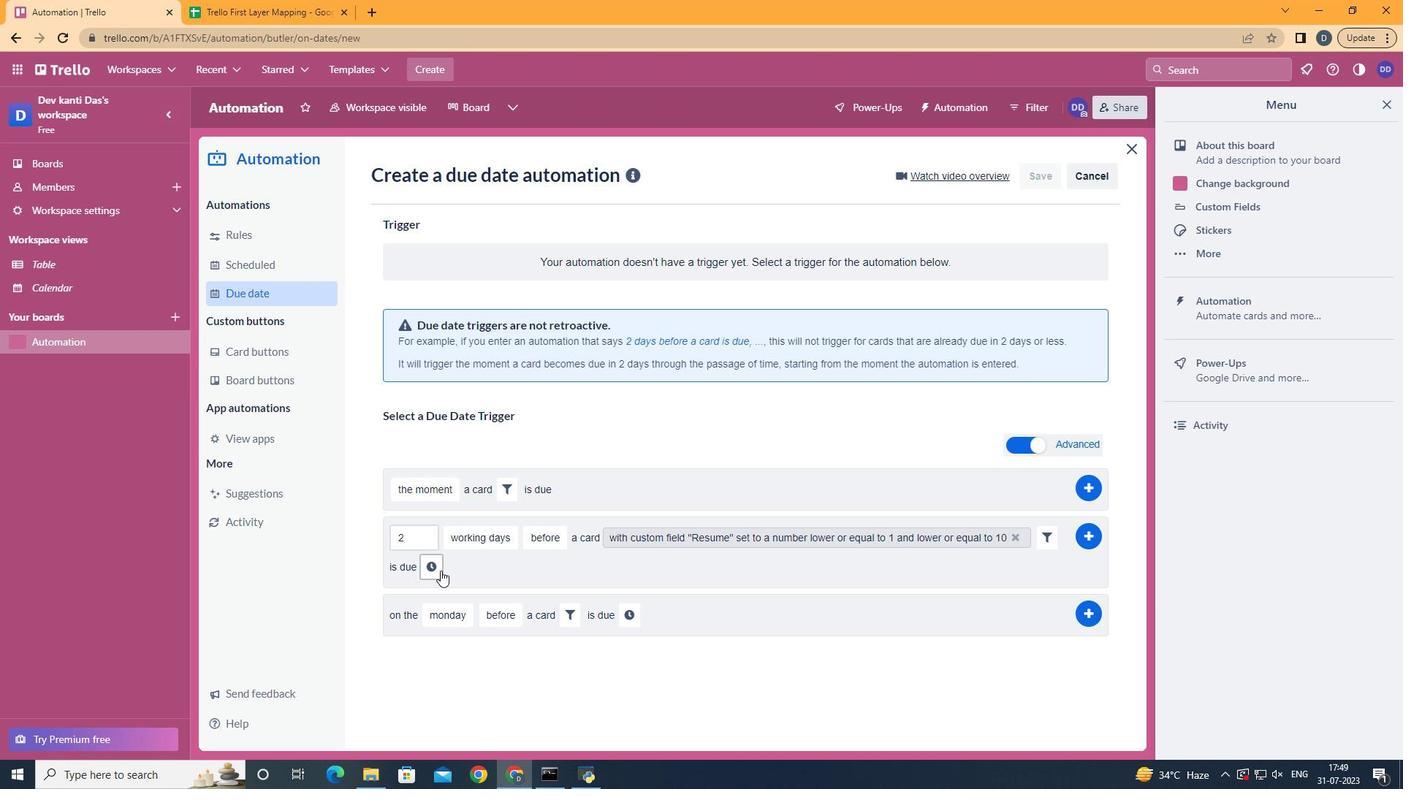 
Action: Mouse moved to (480, 570)
Screenshot: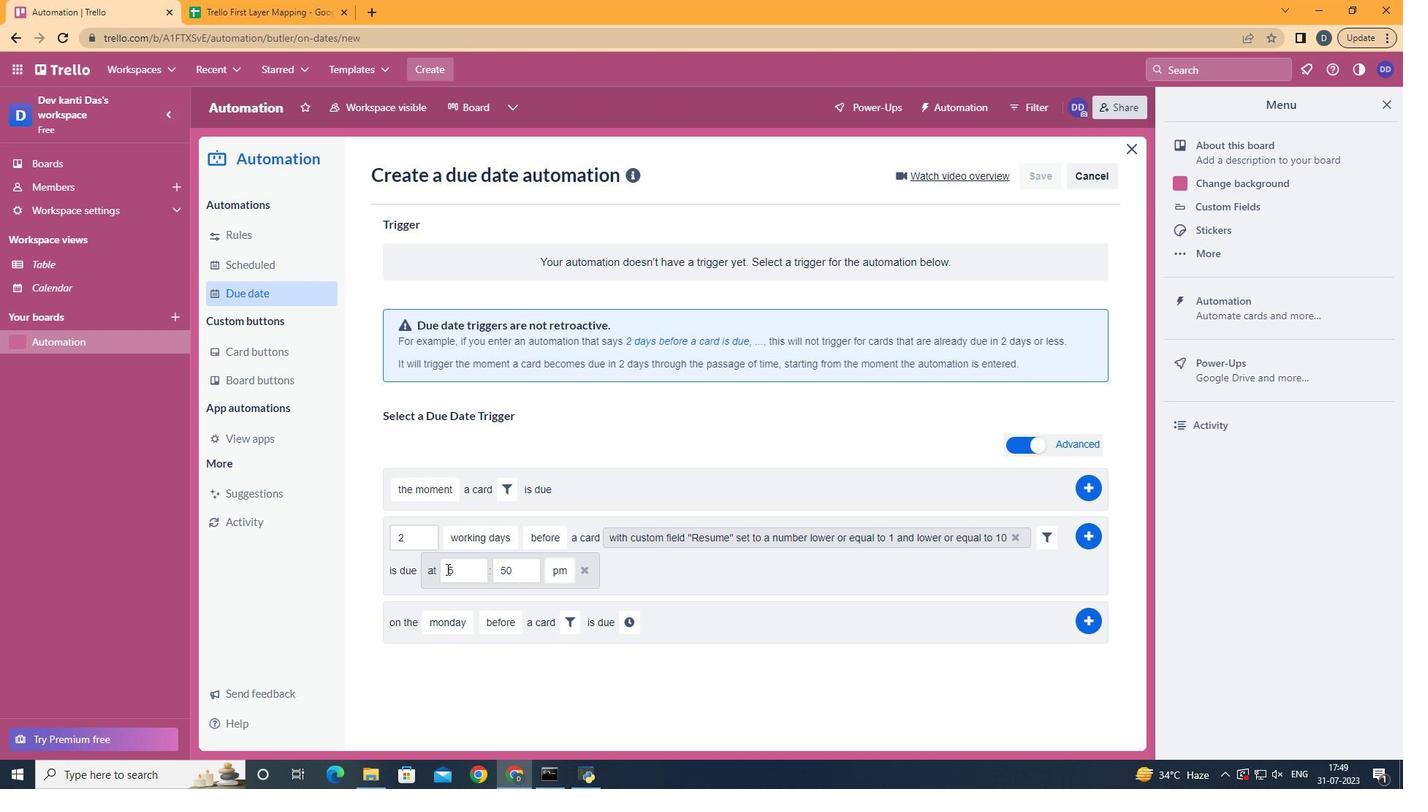 
Action: Mouse pressed left at (480, 570)
Screenshot: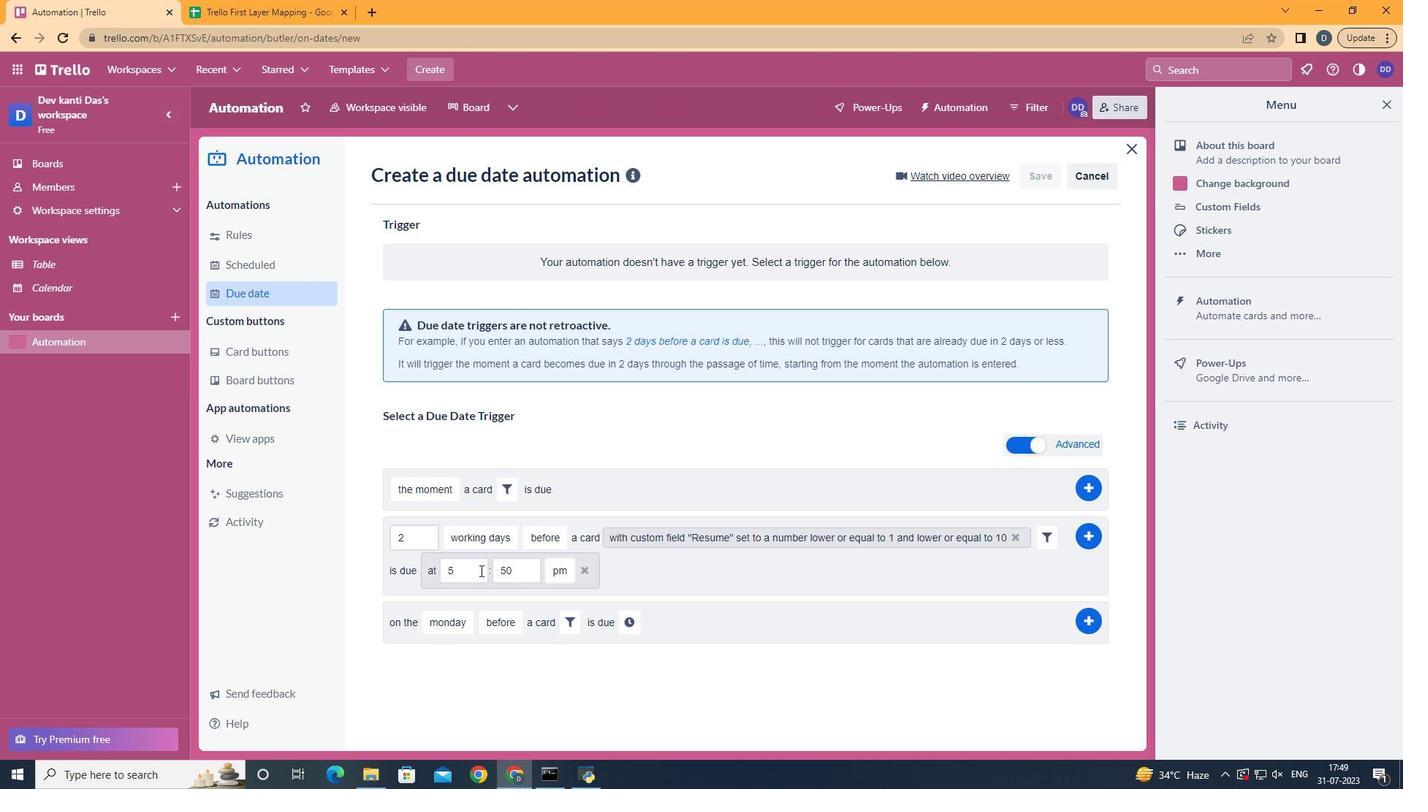 
Action: Key pressed <Key.backspace>11
Screenshot: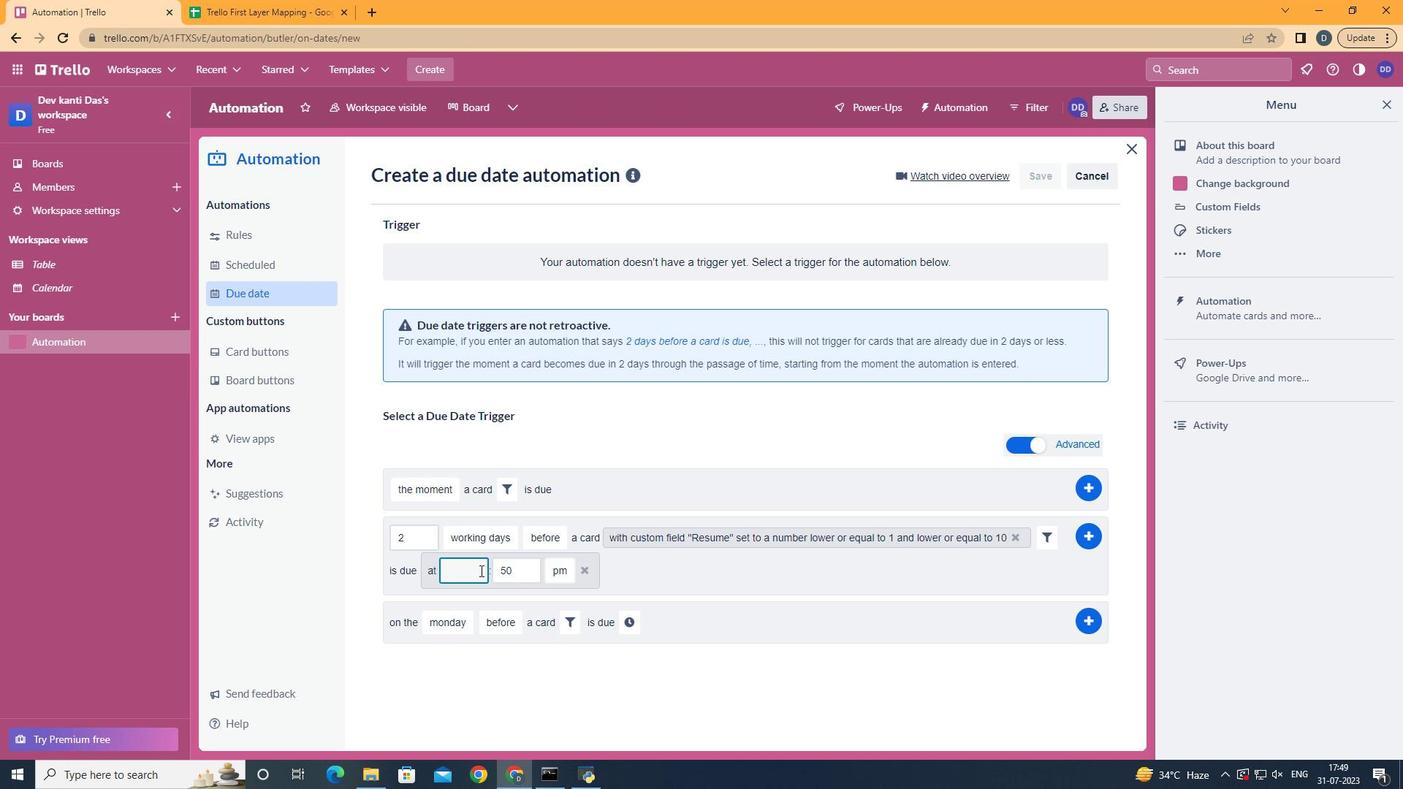 
Action: Mouse moved to (532, 572)
Screenshot: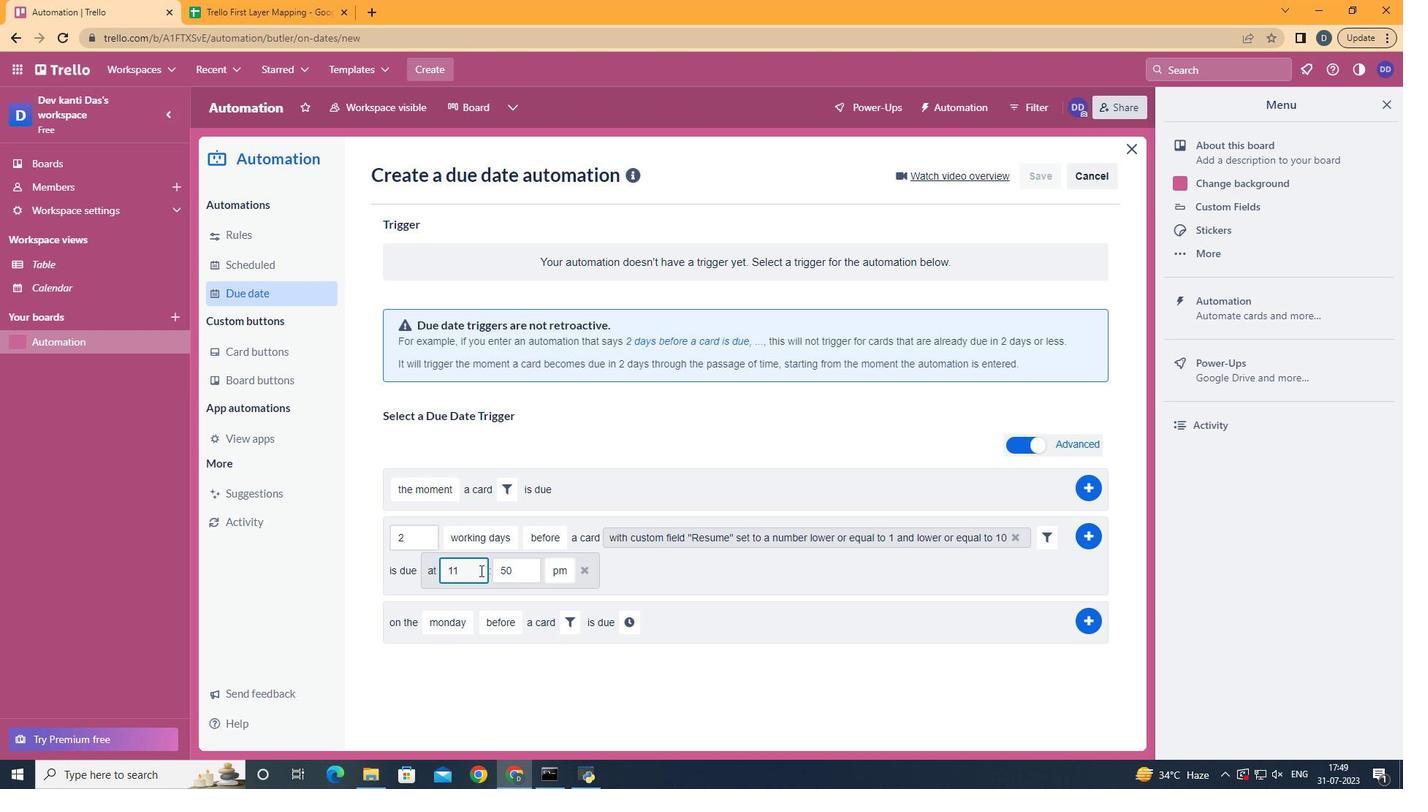 
Action: Mouse pressed left at (532, 572)
Screenshot: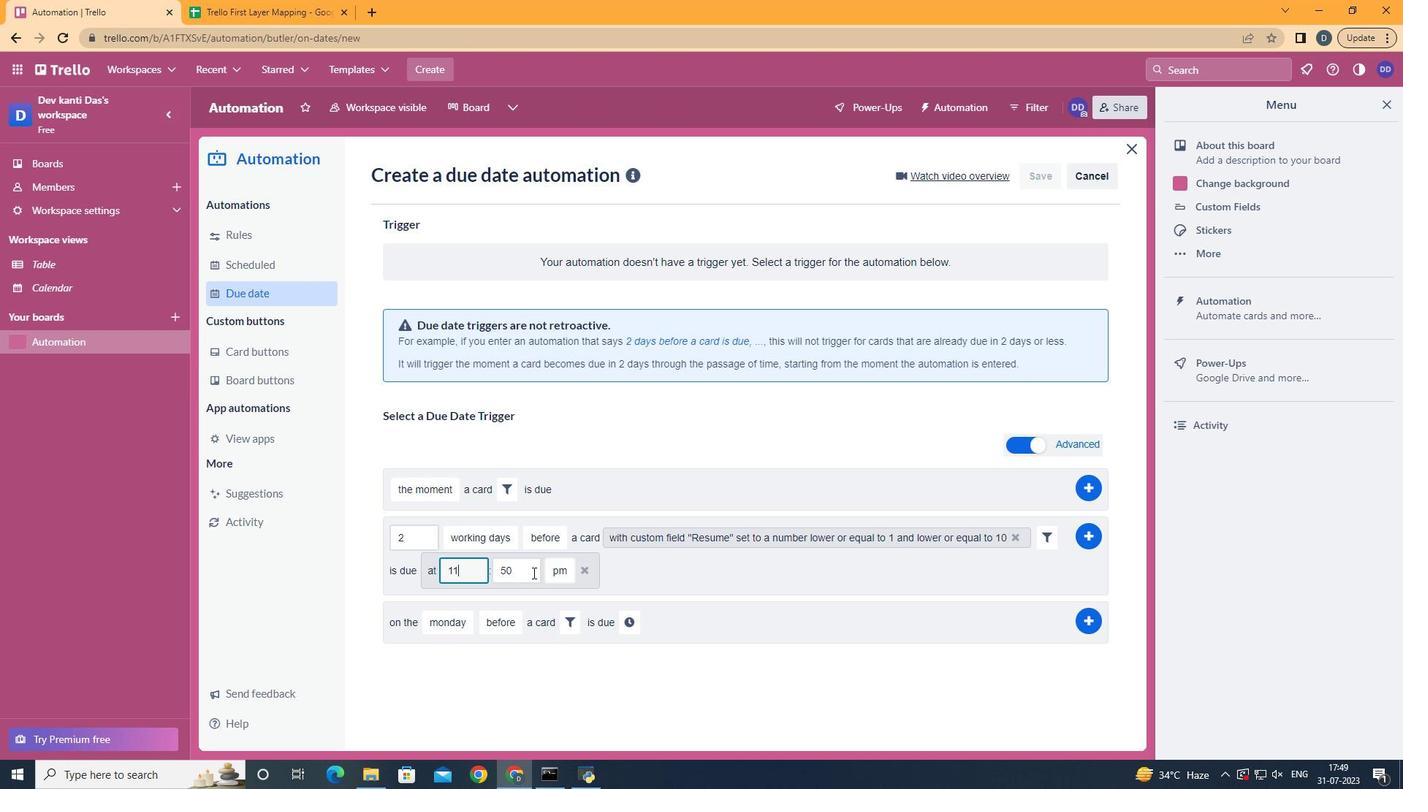 
Action: Key pressed <Key.backspace><Key.backspace>00
Screenshot: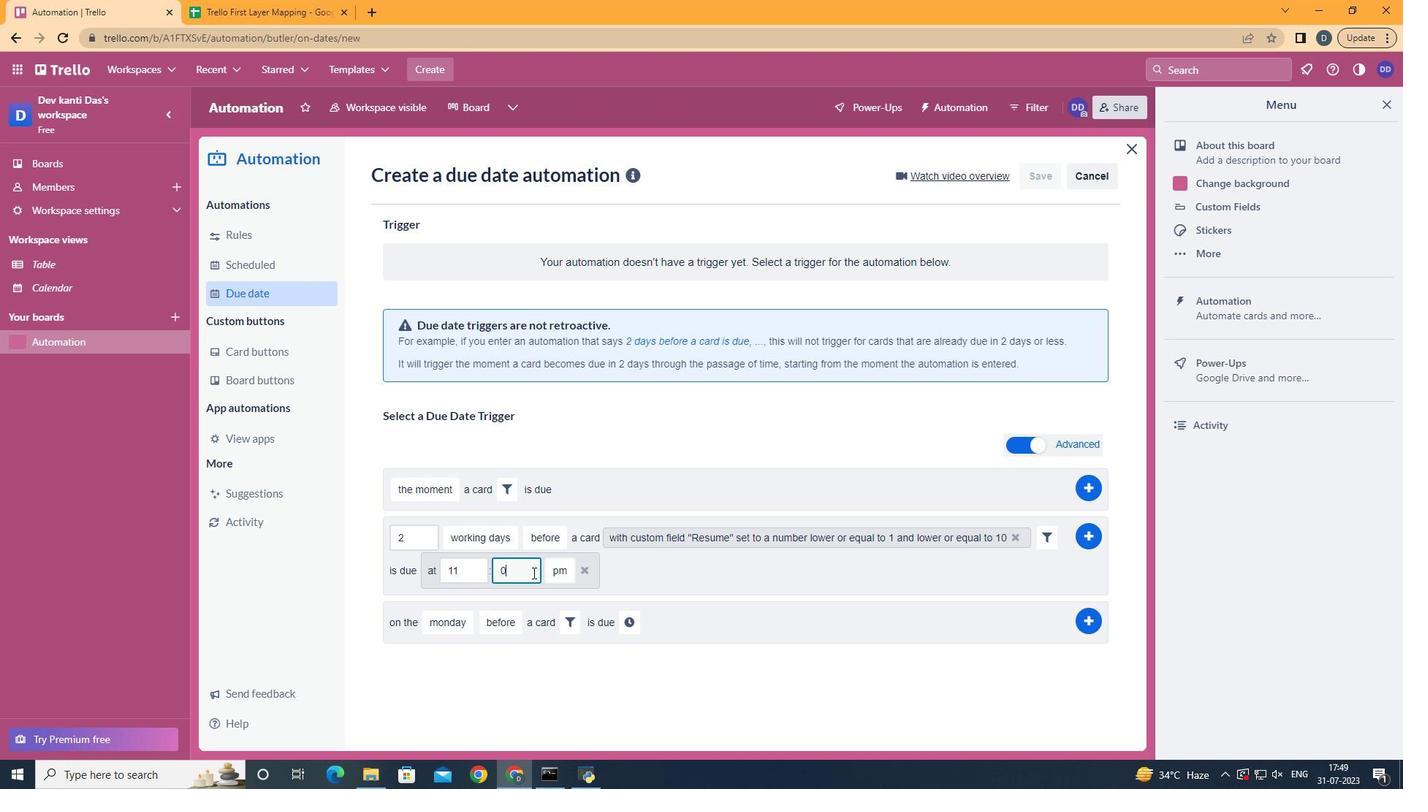 
Action: Mouse moved to (565, 597)
Screenshot: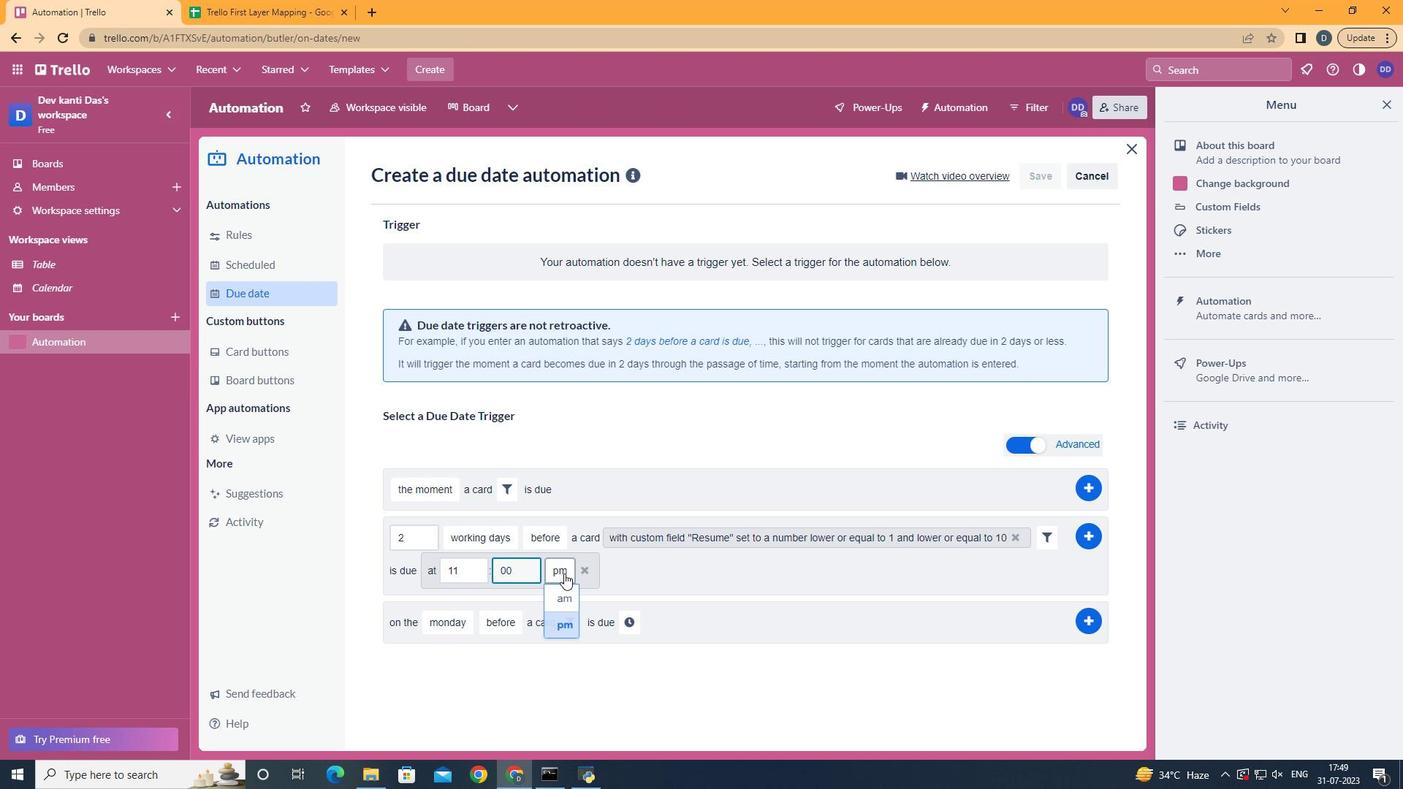 
Action: Mouse pressed left at (565, 597)
Screenshot: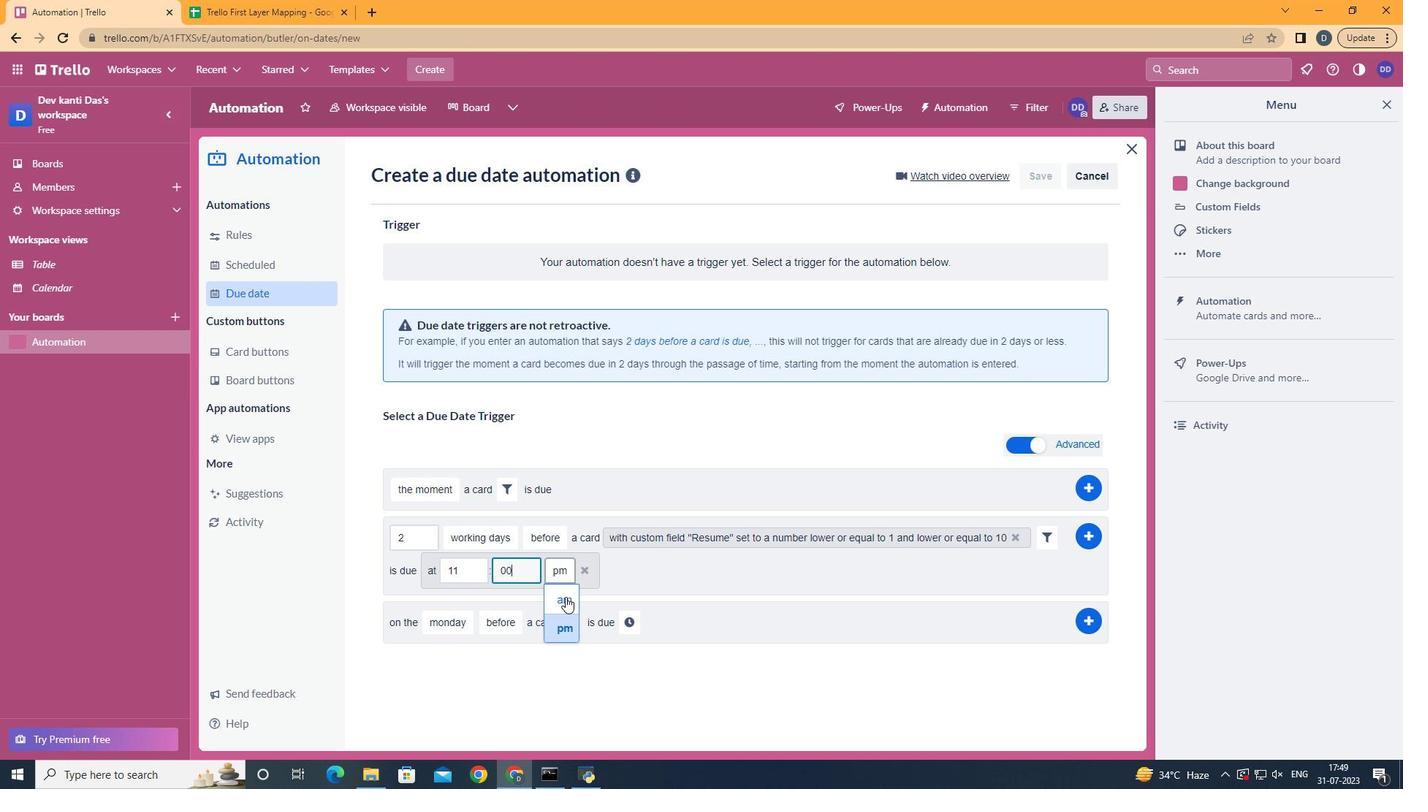 
Action: Mouse moved to (1095, 539)
Screenshot: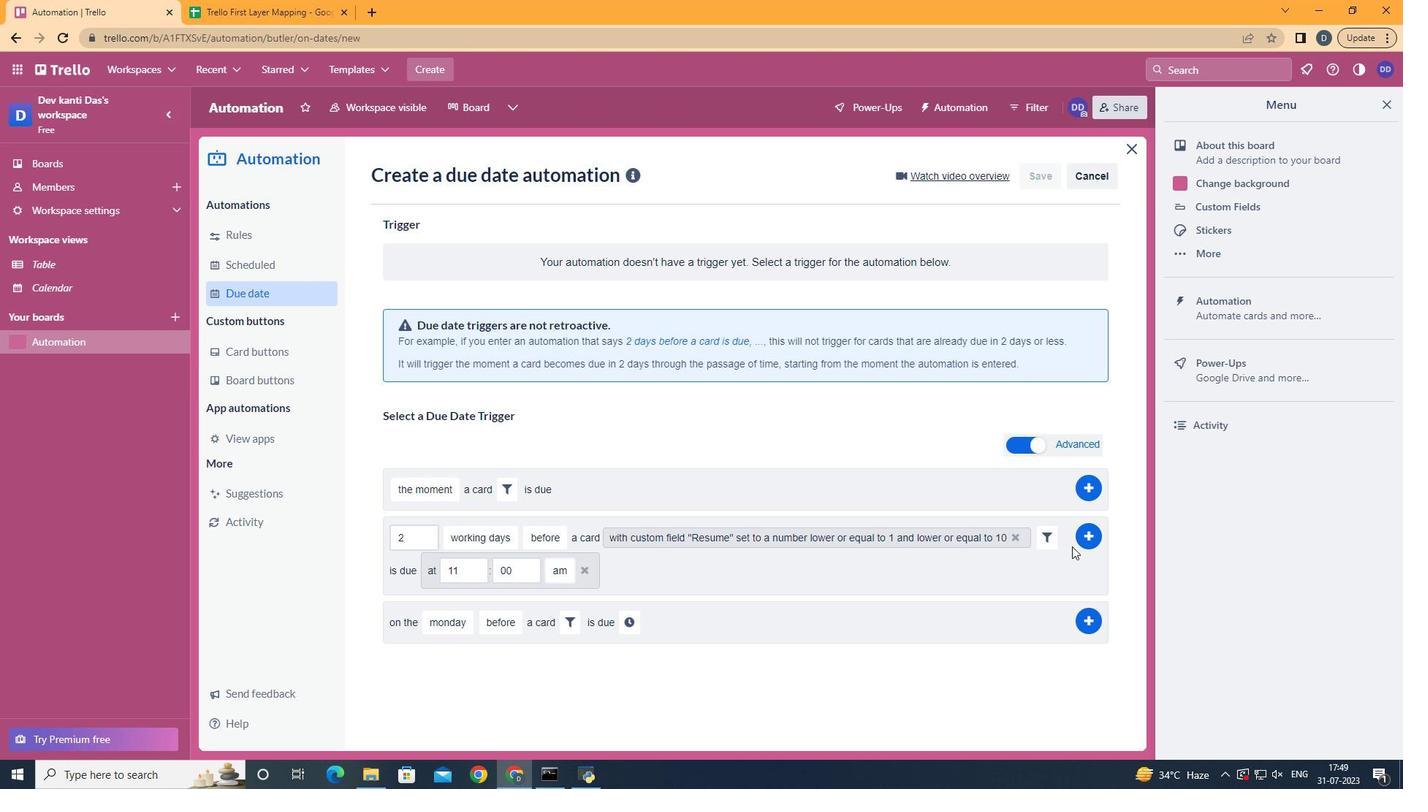
Action: Mouse pressed left at (1095, 539)
Screenshot: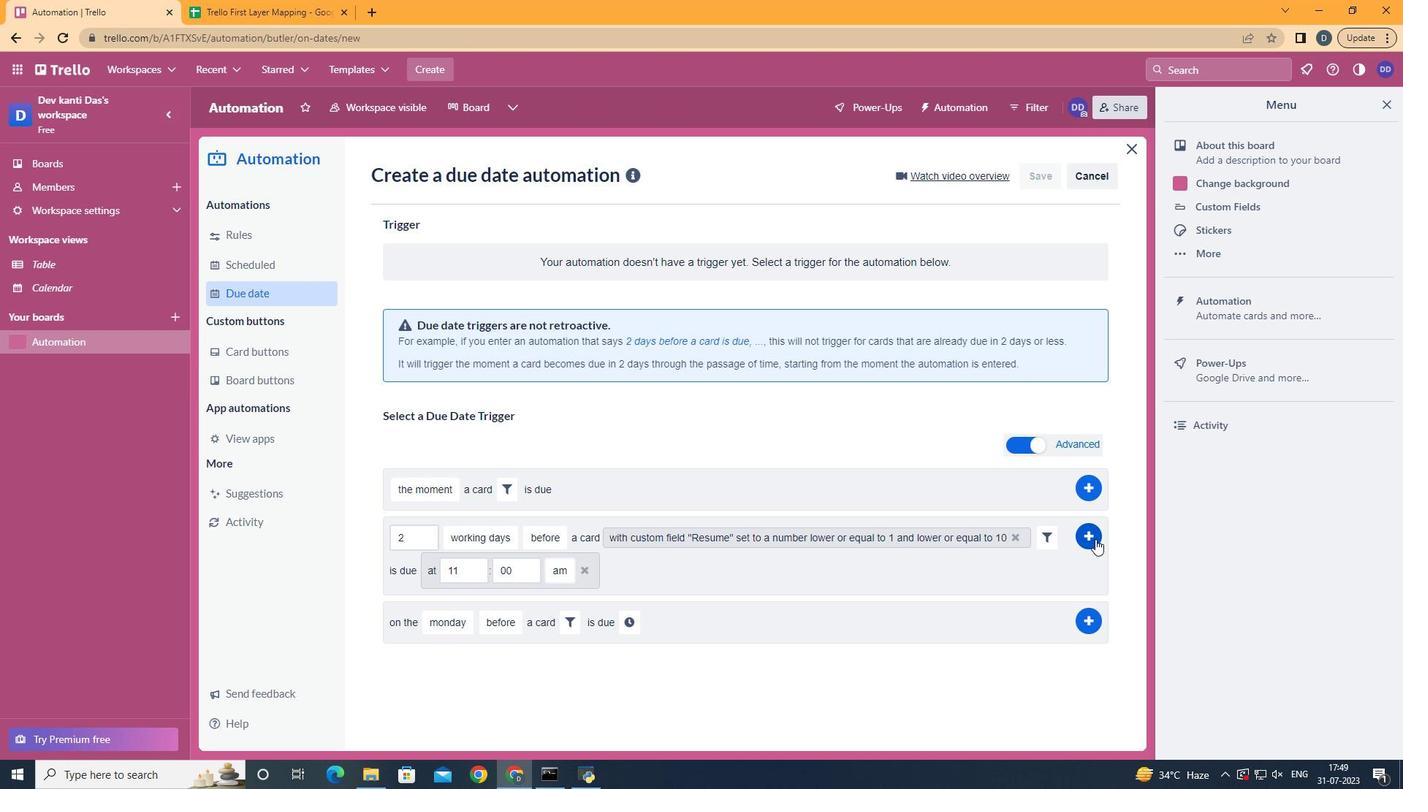 
Action: Mouse moved to (707, 242)
Screenshot: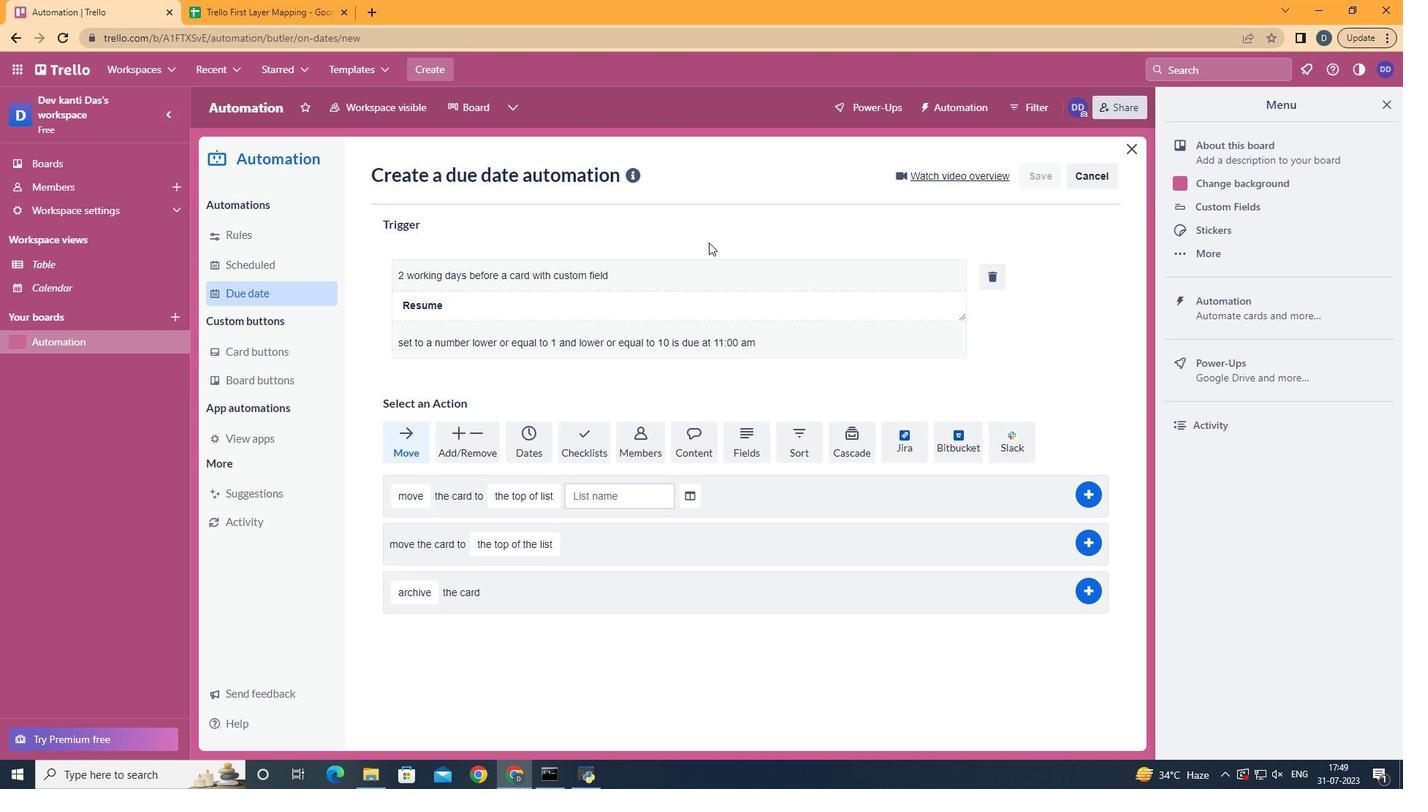 
